 Task: Open Card Business Requirements Elicitation in Board Employee Onboarding and Orientation Programs to Workspace HRIS Management and add a team member Softage.1@softage.net, a label Green, a checklist Logistics, an attachment from Trello, a color Green and finally, add a card description 'Develop and launch new customer retention program for low-value customers' and a comment 'Given the potential risks involved with this task, let us make sure we have a solid plan in place to mitigate them.'. Add a start date 'Jan 09, 1900' with a due date 'Jan 16, 1900'
Action: Mouse moved to (750, 411)
Screenshot: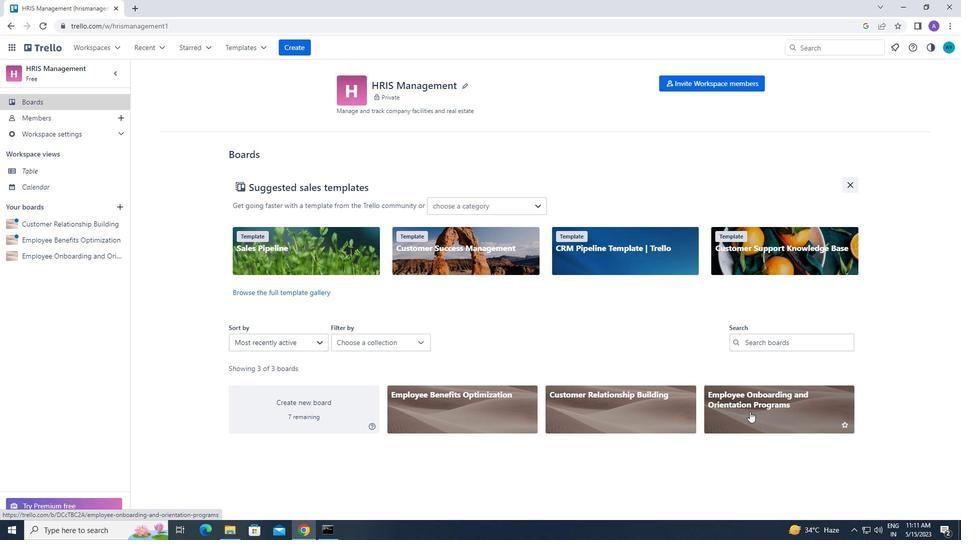
Action: Mouse pressed left at (750, 411)
Screenshot: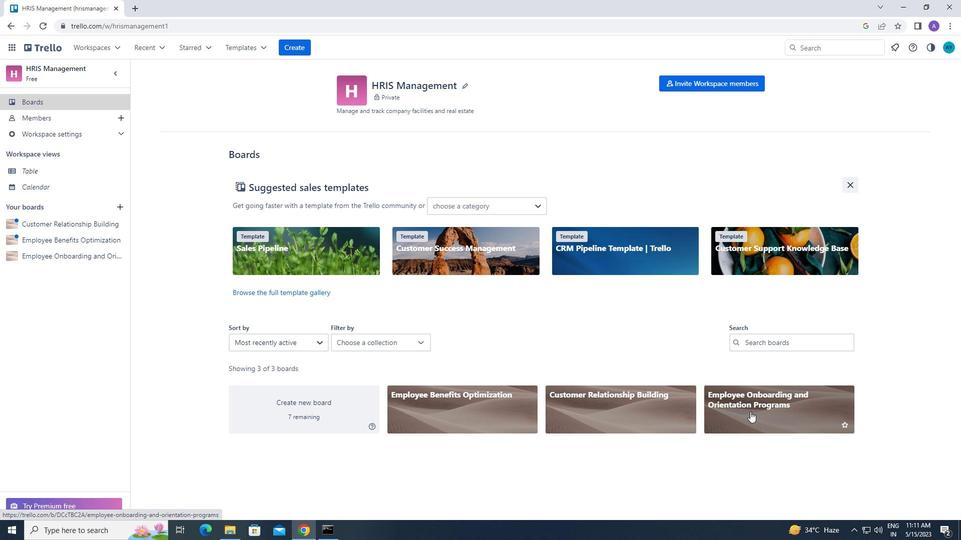 
Action: Mouse moved to (454, 126)
Screenshot: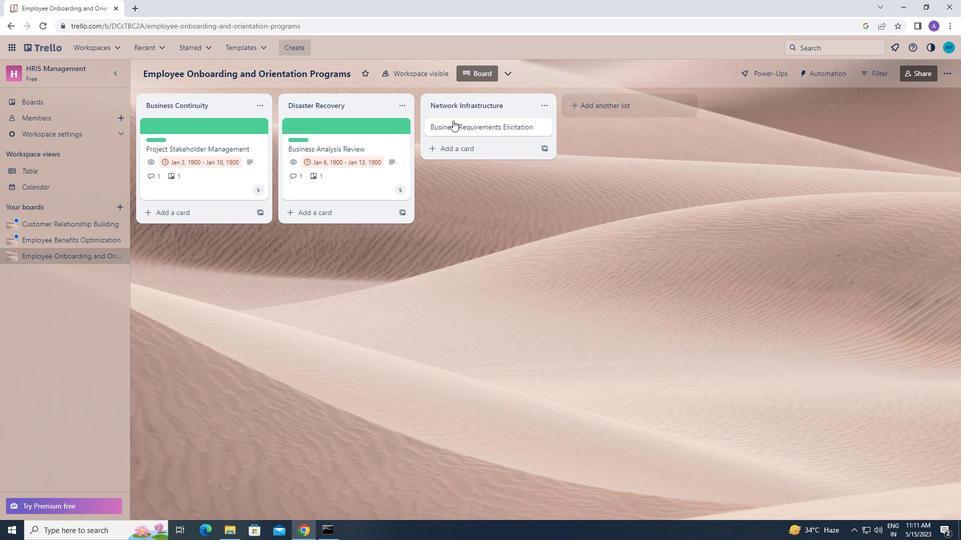 
Action: Mouse pressed left at (454, 126)
Screenshot: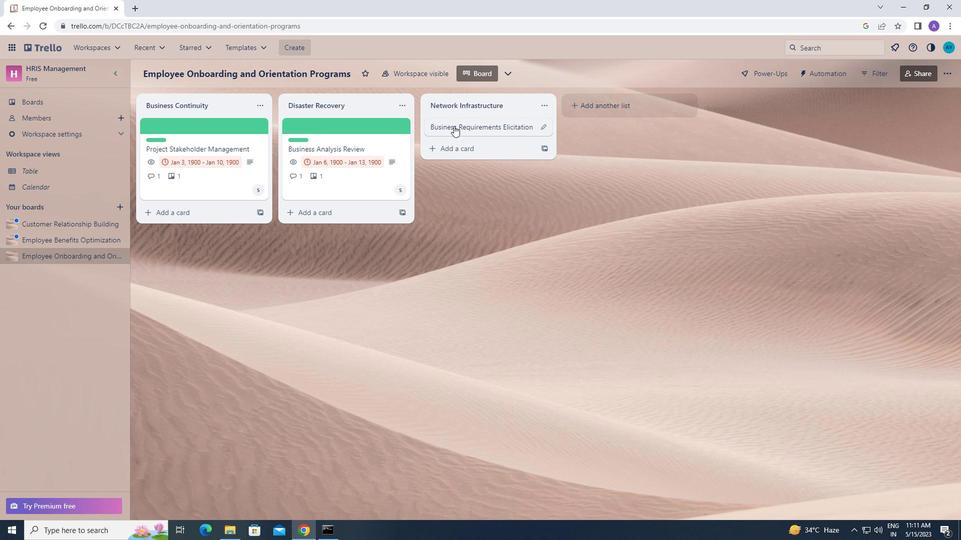 
Action: Mouse moved to (604, 162)
Screenshot: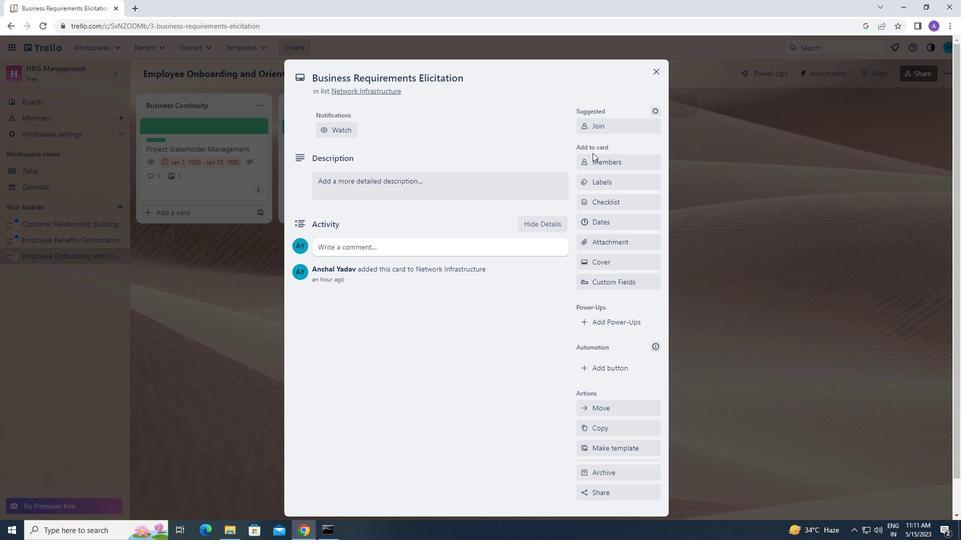 
Action: Mouse pressed left at (604, 162)
Screenshot: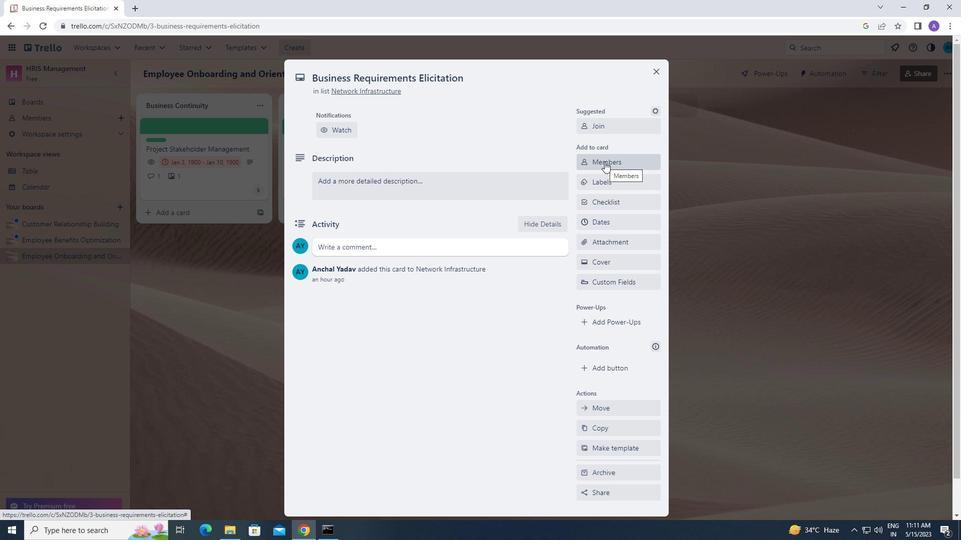 
Action: Mouse moved to (597, 202)
Screenshot: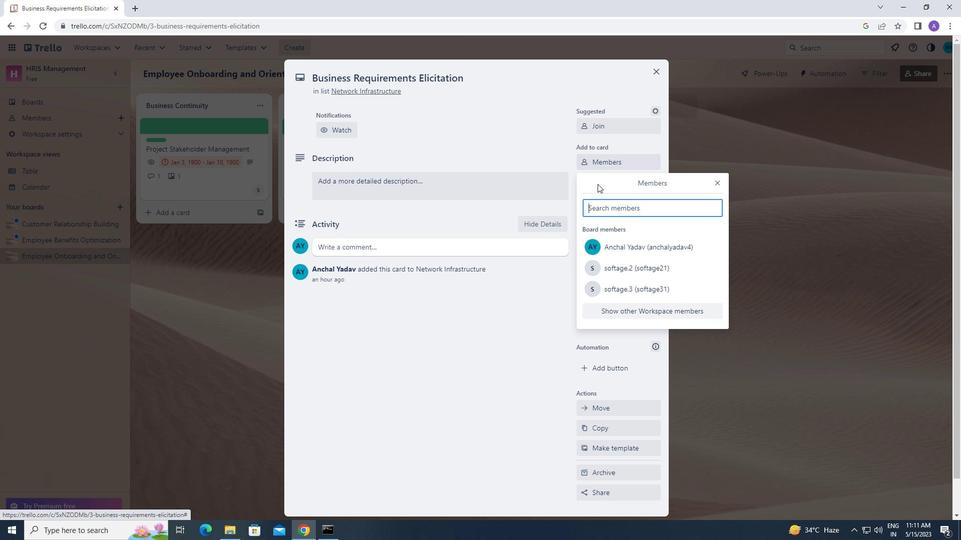 
Action: Mouse pressed left at (597, 202)
Screenshot: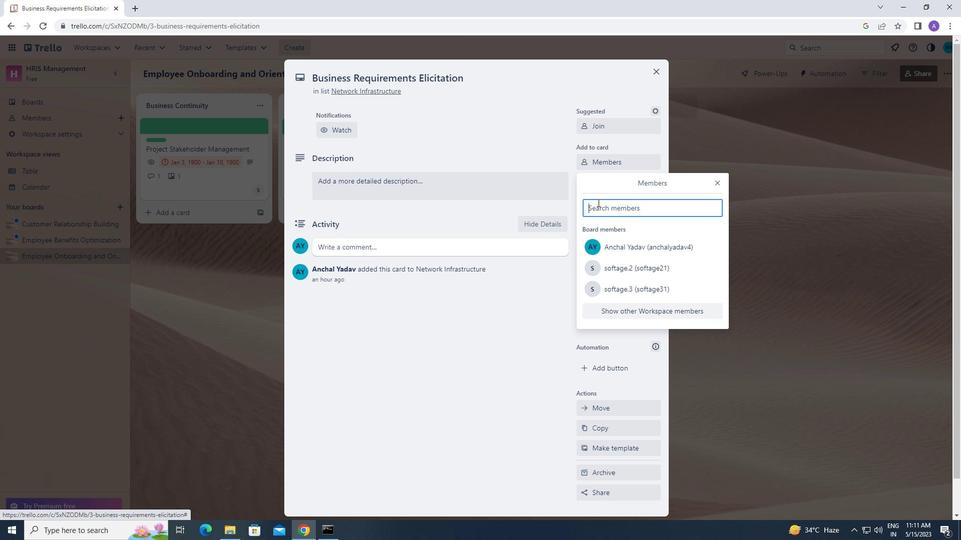 
Action: Mouse moved to (598, 203)
Screenshot: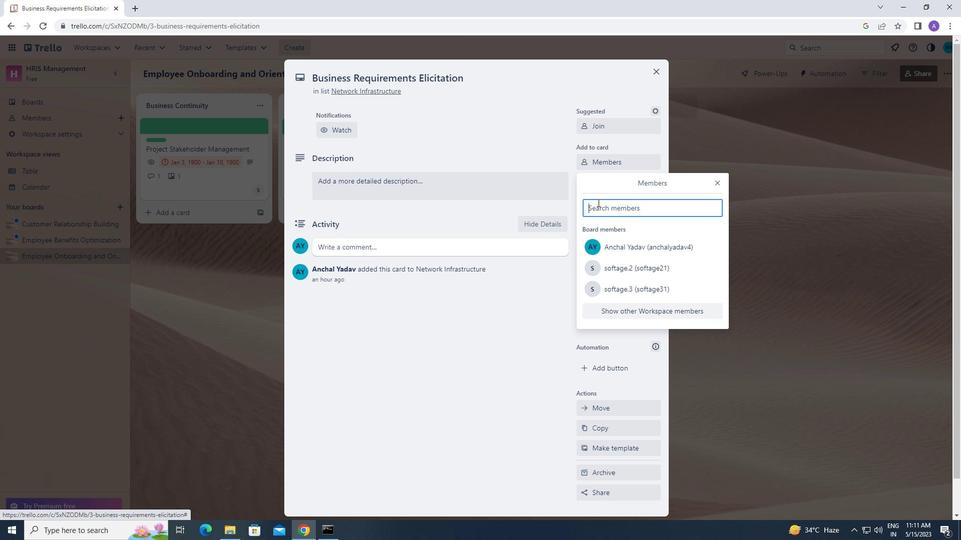 
Action: Key pressed <Key.caps_lock><Key.caps_lock>s<Key.caps_lock>of
Screenshot: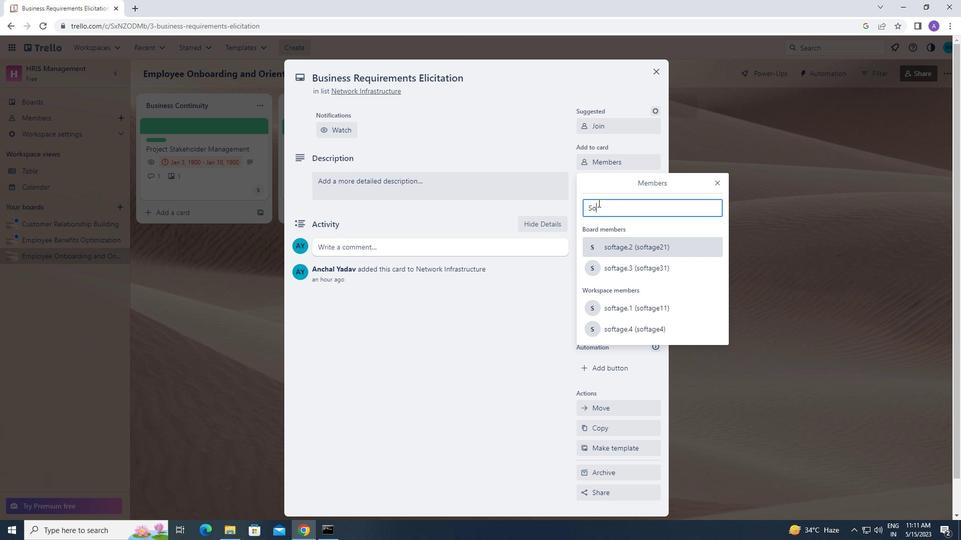 
Action: Mouse moved to (575, 168)
Screenshot: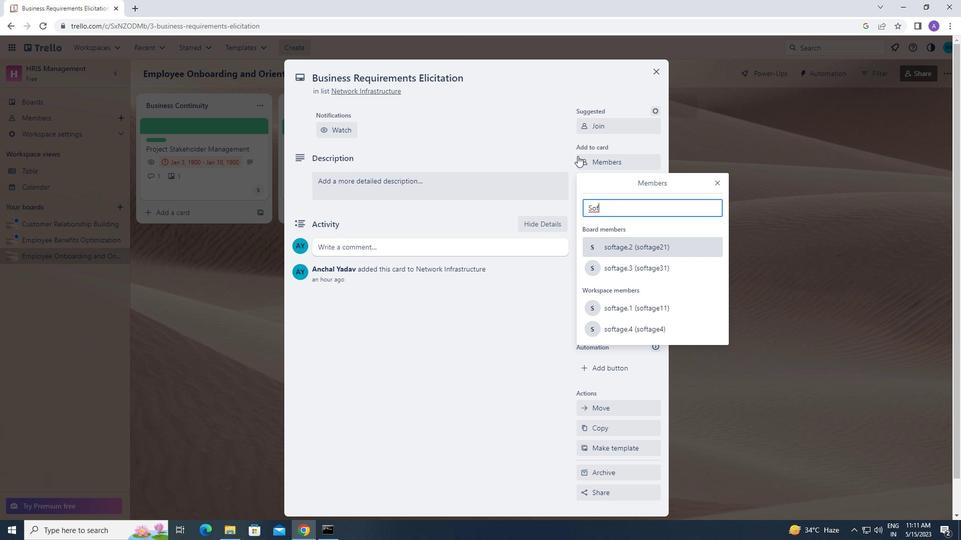 
Action: Key pressed tage.1<Key.shift_r>@softage.net
Screenshot: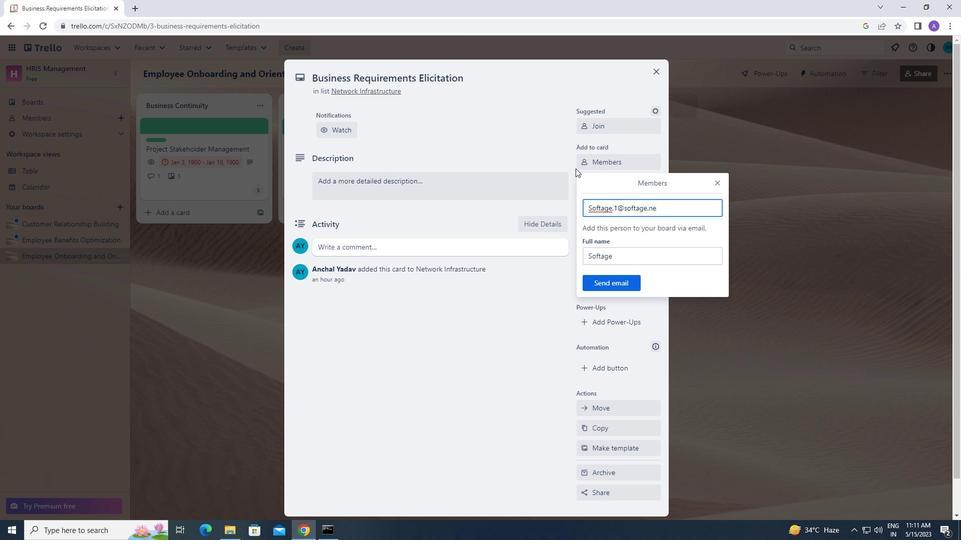 
Action: Mouse moved to (599, 273)
Screenshot: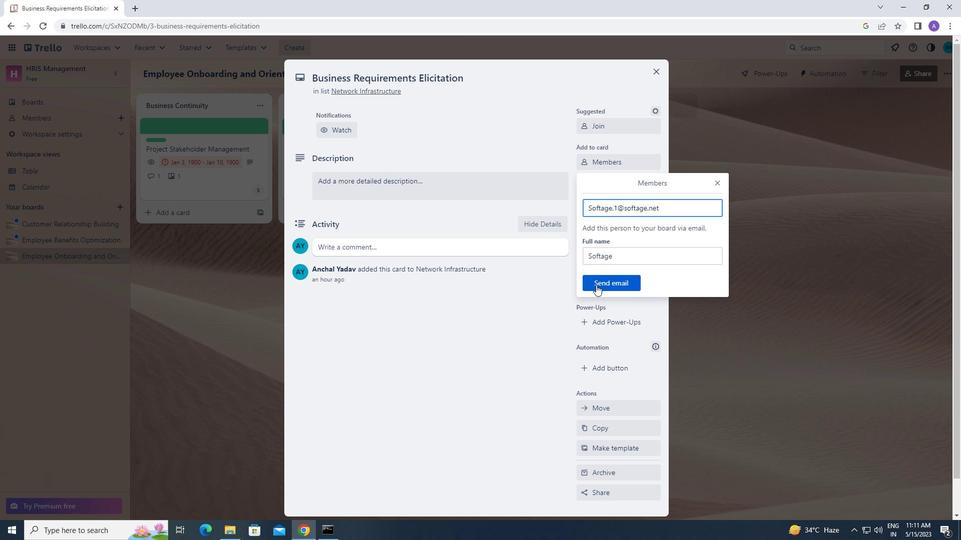 
Action: Mouse pressed left at (599, 273)
Screenshot: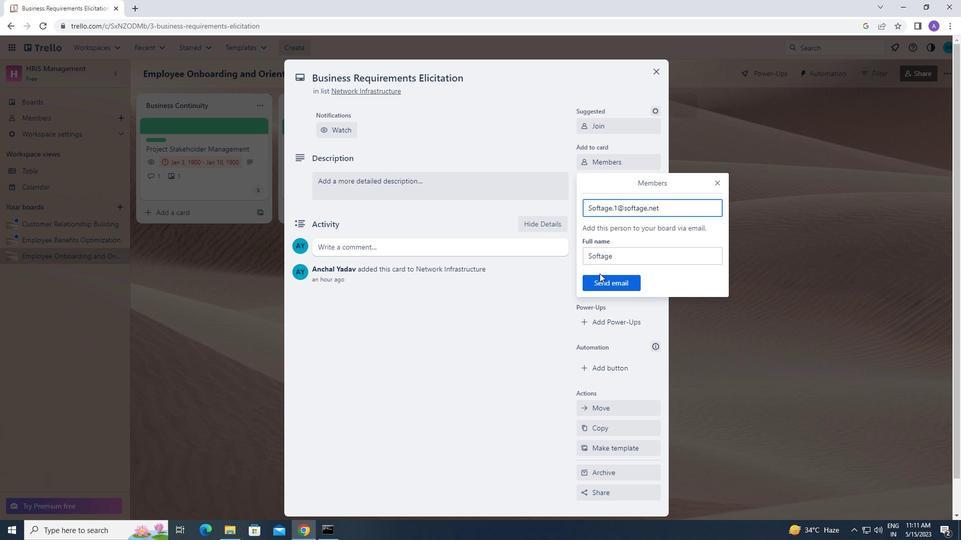 
Action: Mouse moved to (599, 276)
Screenshot: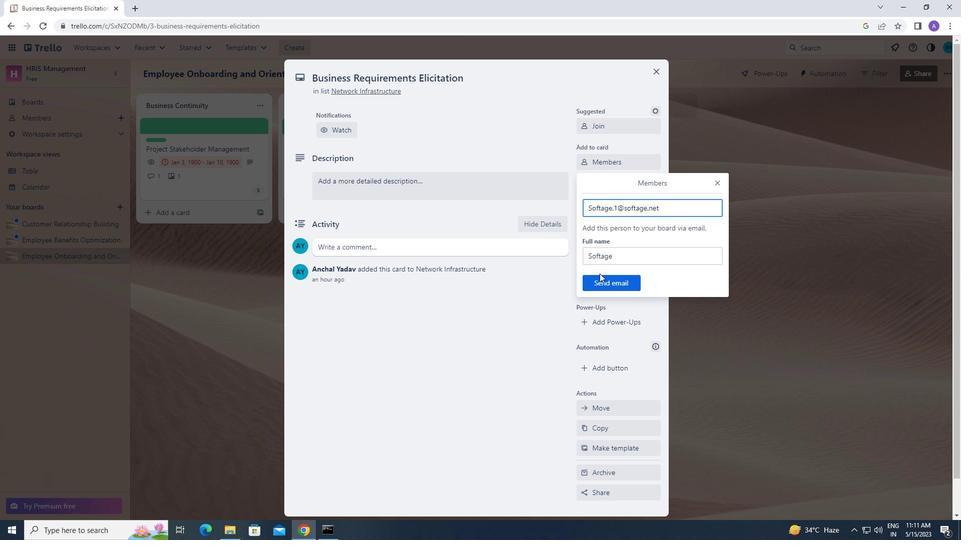 
Action: Mouse pressed left at (599, 276)
Screenshot: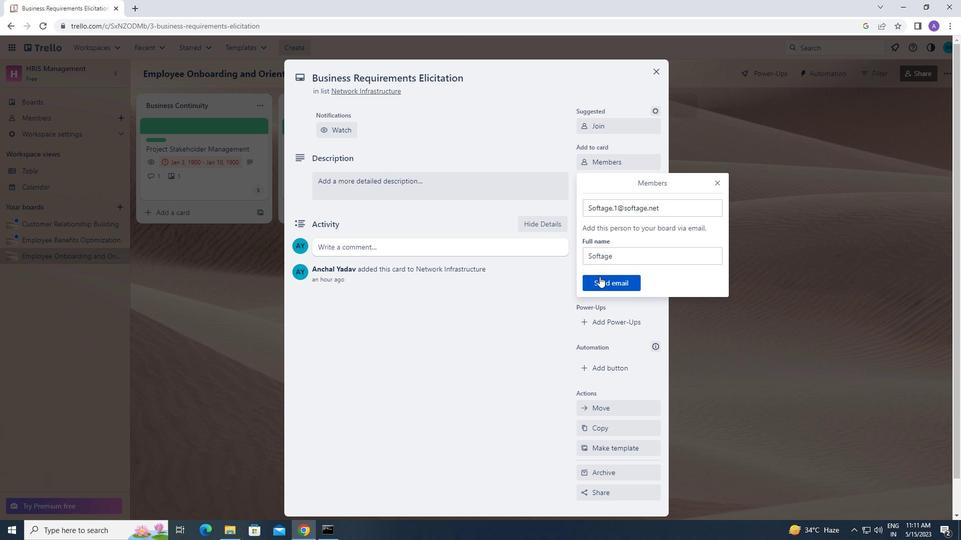 
Action: Mouse moved to (606, 180)
Screenshot: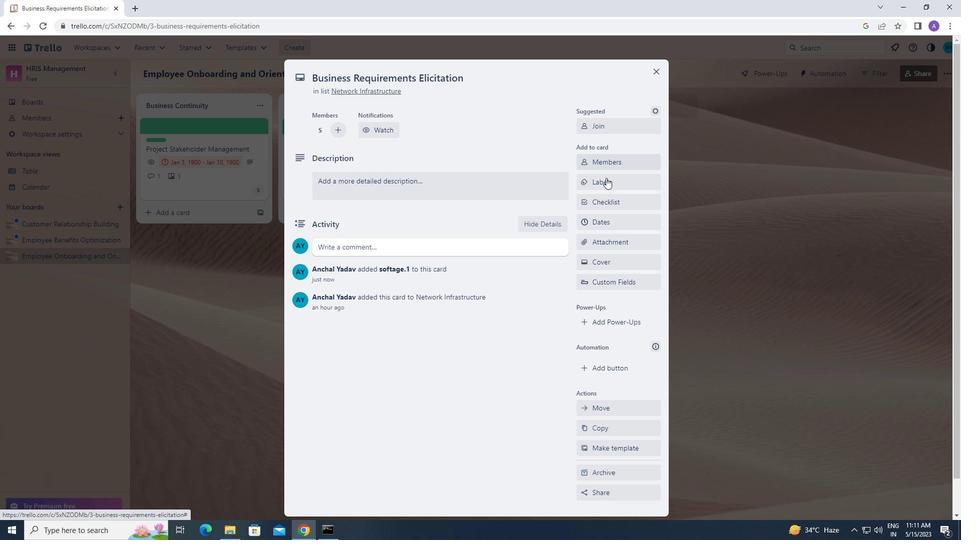 
Action: Mouse pressed left at (606, 180)
Screenshot: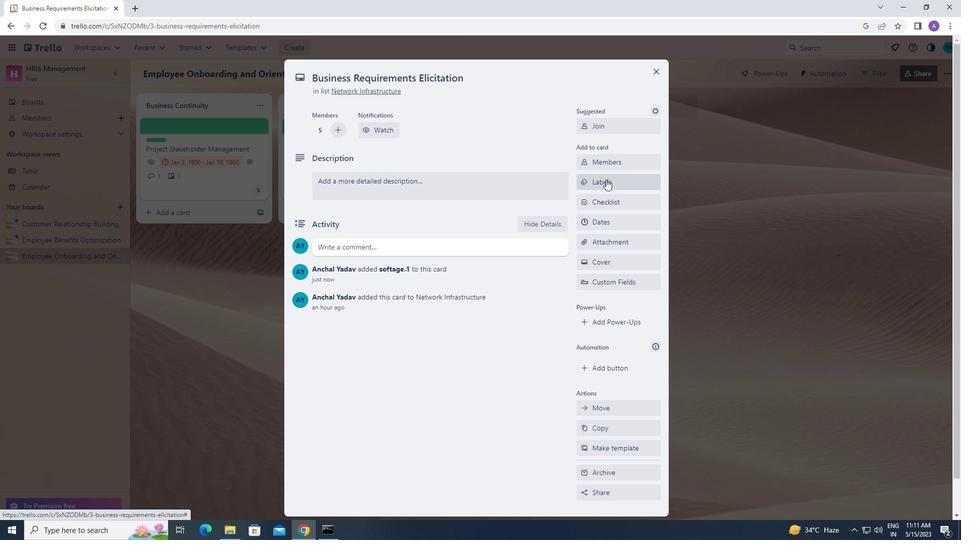 
Action: Mouse moved to (644, 375)
Screenshot: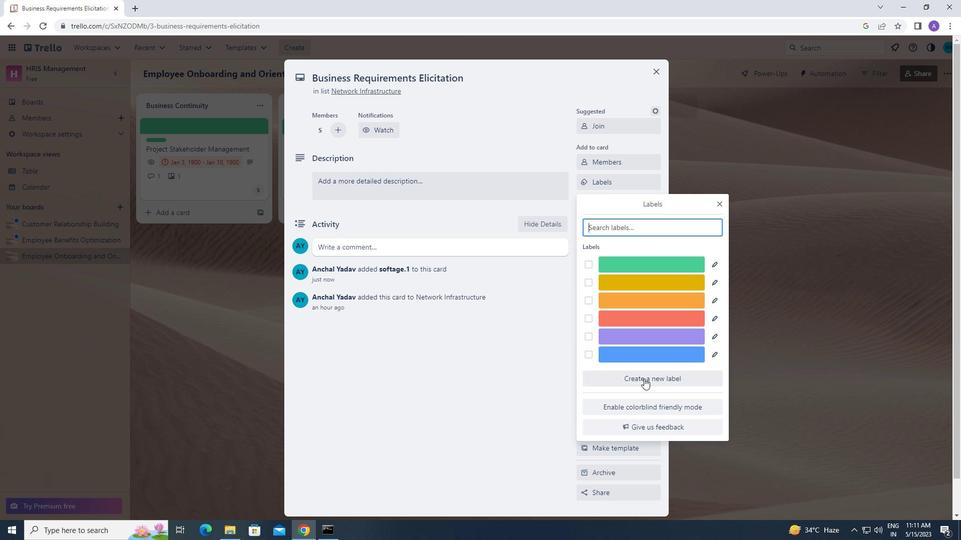
Action: Mouse pressed left at (644, 375)
Screenshot: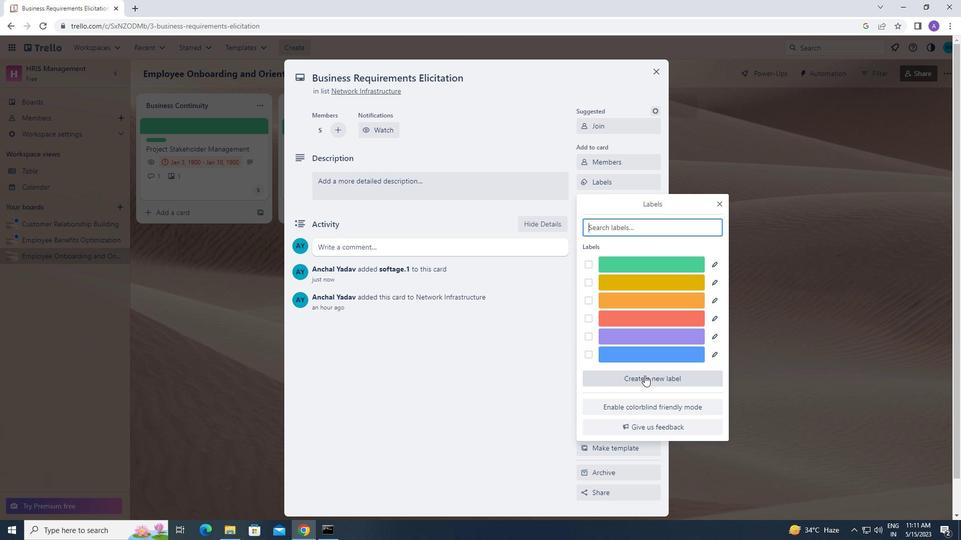 
Action: Mouse moved to (592, 349)
Screenshot: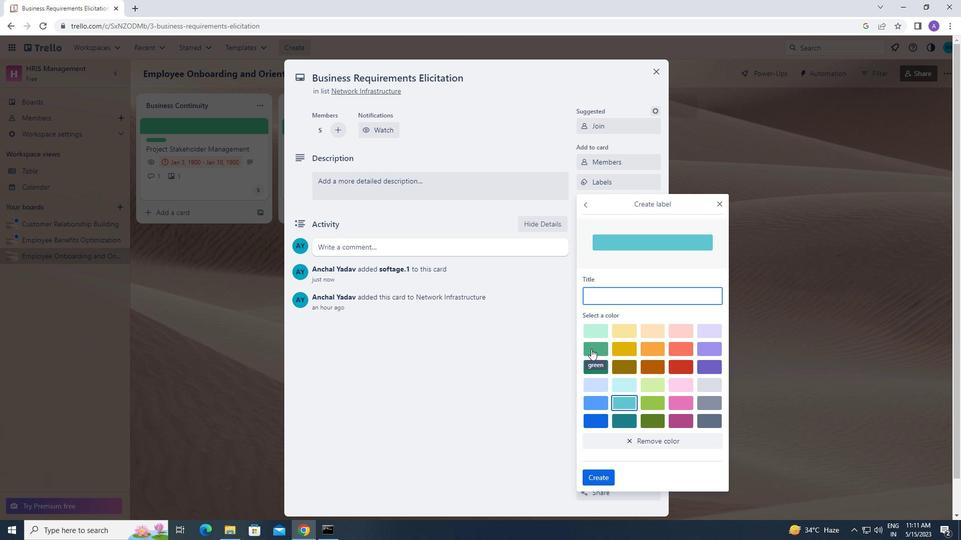 
Action: Mouse pressed left at (592, 349)
Screenshot: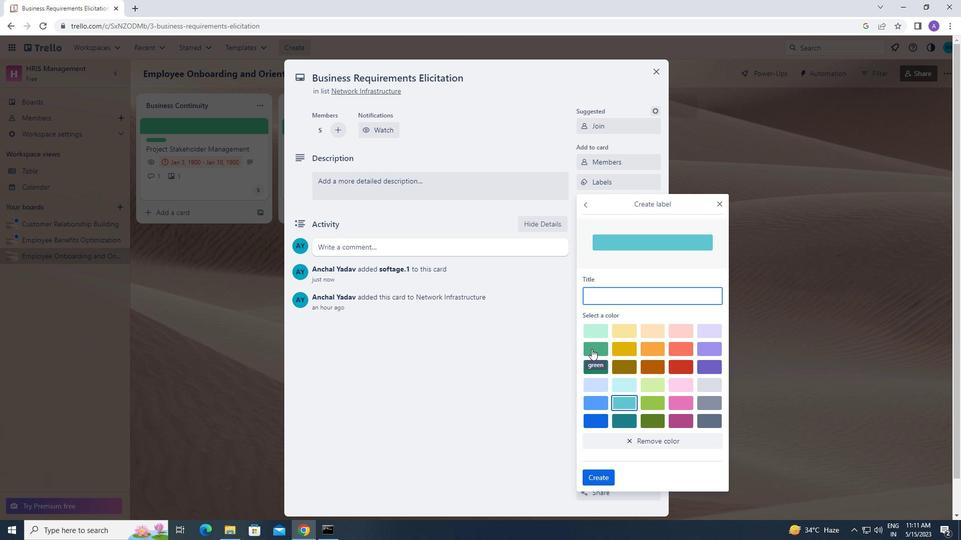 
Action: Mouse moved to (593, 474)
Screenshot: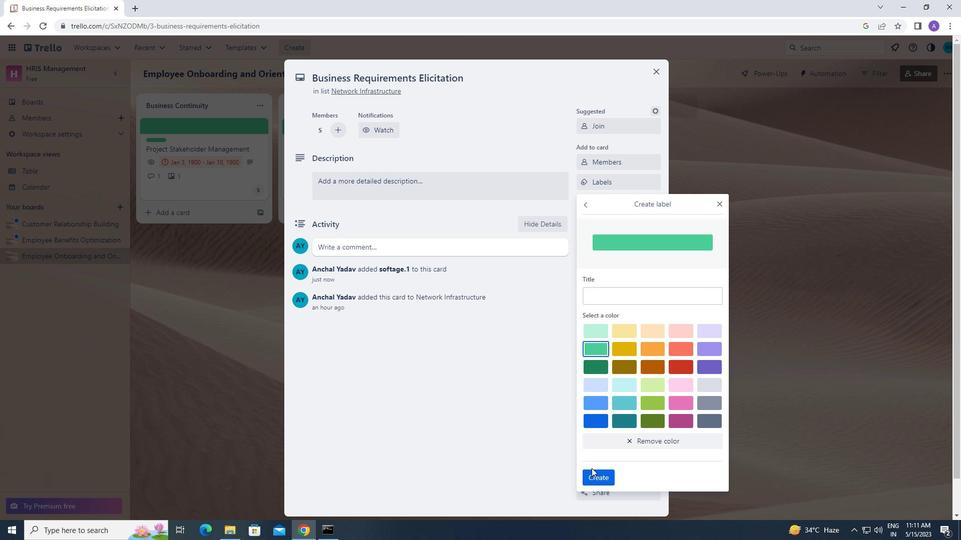 
Action: Mouse pressed left at (593, 474)
Screenshot: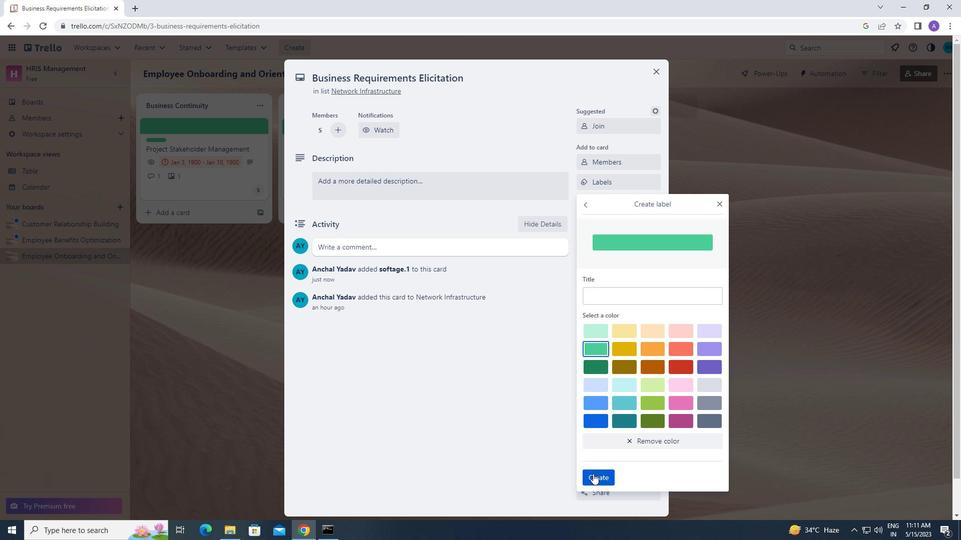 
Action: Mouse moved to (721, 203)
Screenshot: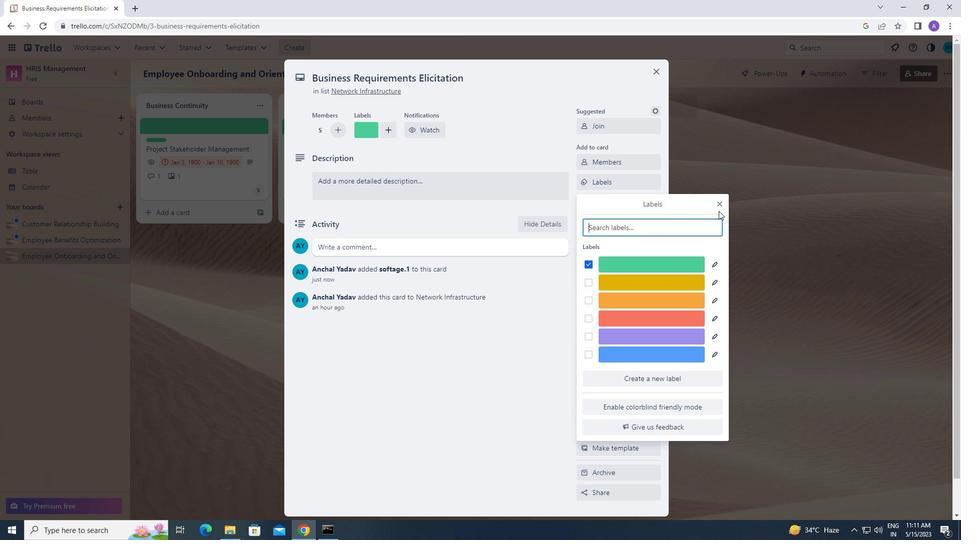 
Action: Mouse pressed left at (721, 203)
Screenshot: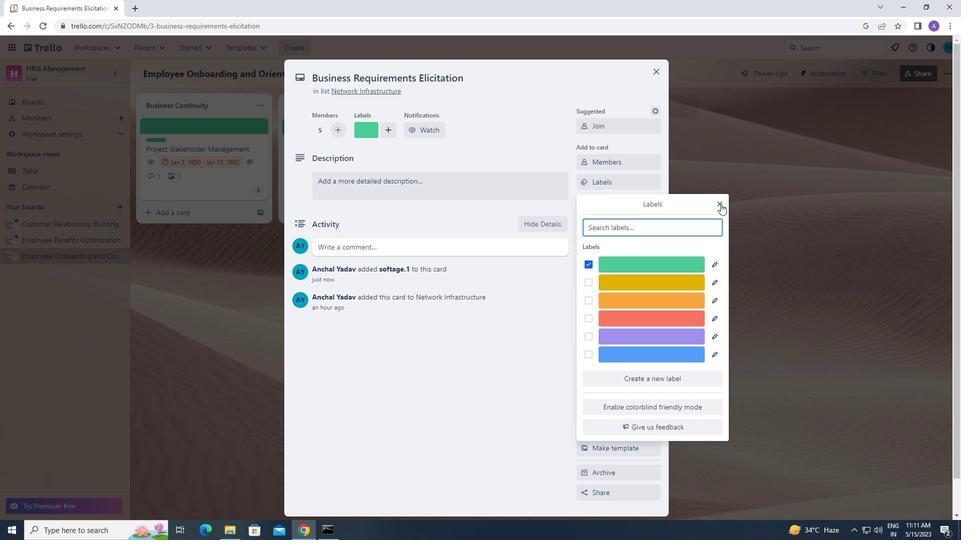 
Action: Mouse moved to (609, 197)
Screenshot: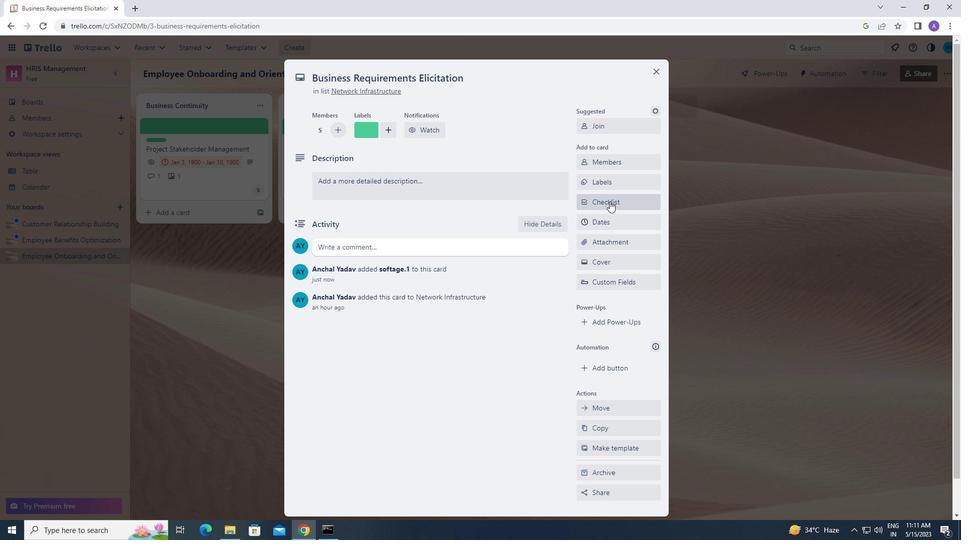 
Action: Mouse pressed left at (609, 197)
Screenshot: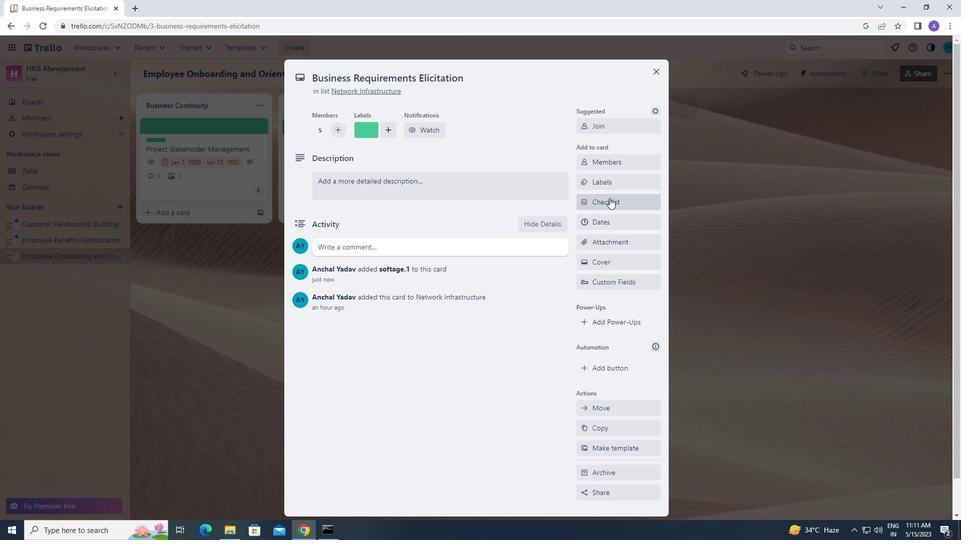 
Action: Mouse moved to (618, 243)
Screenshot: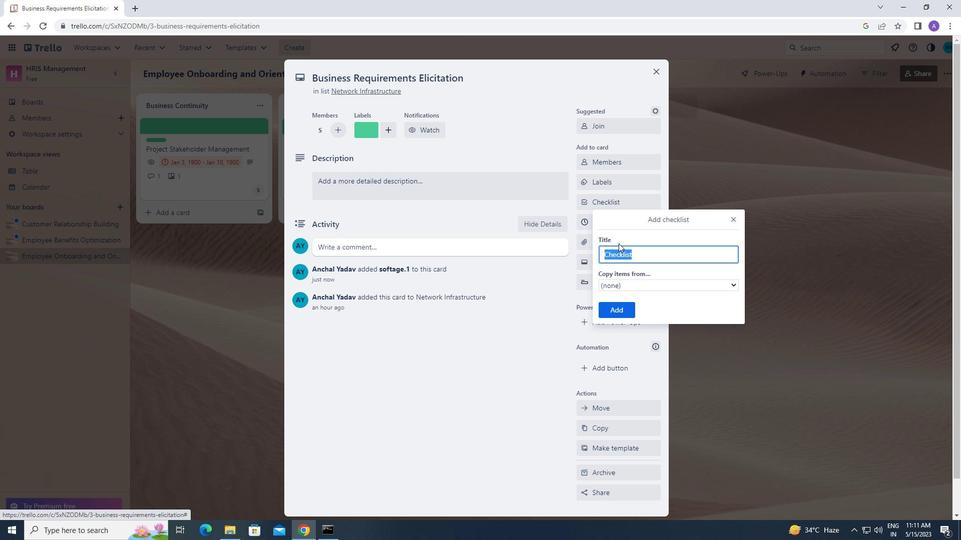 
Action: Key pressed <Key.caps_lock>l<Key.caps_lock>ogistics
Screenshot: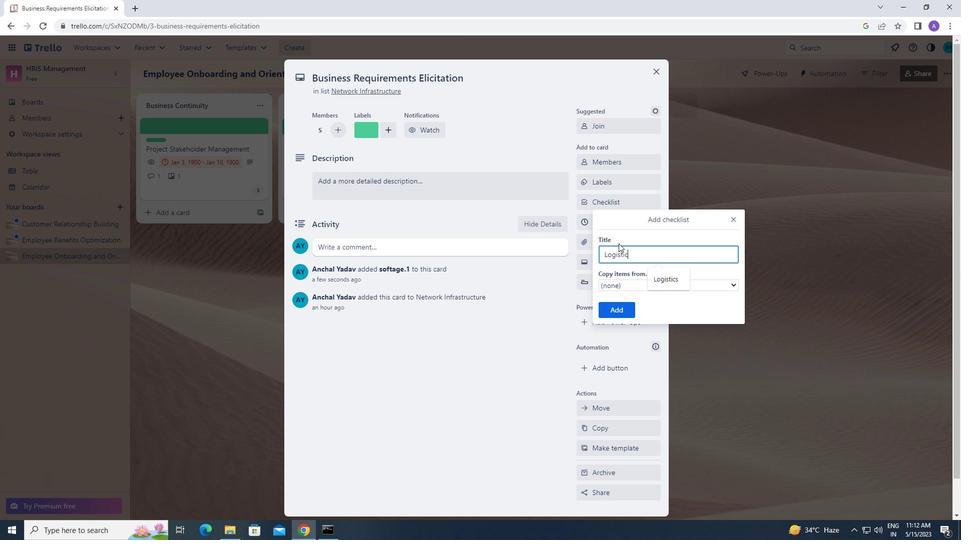 
Action: Mouse moved to (614, 303)
Screenshot: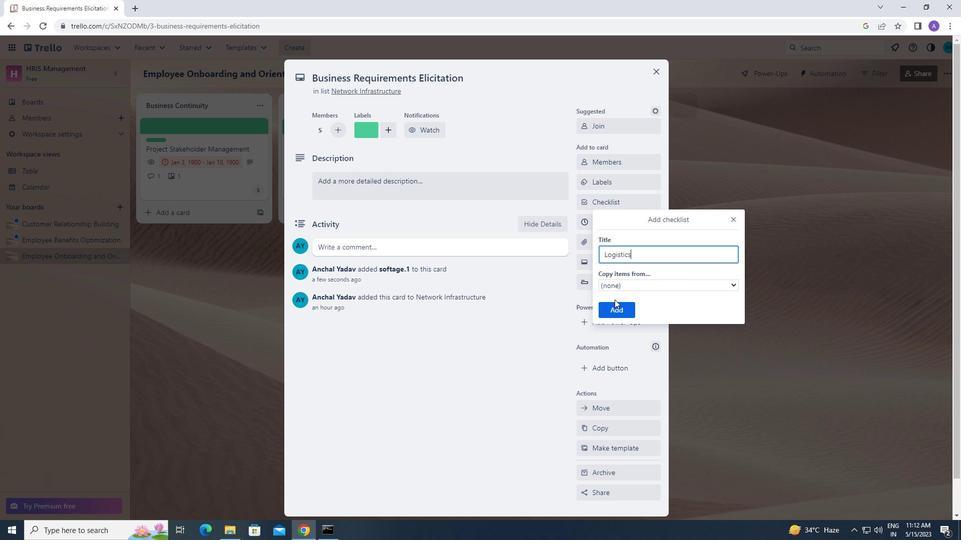 
Action: Mouse pressed left at (614, 303)
Screenshot: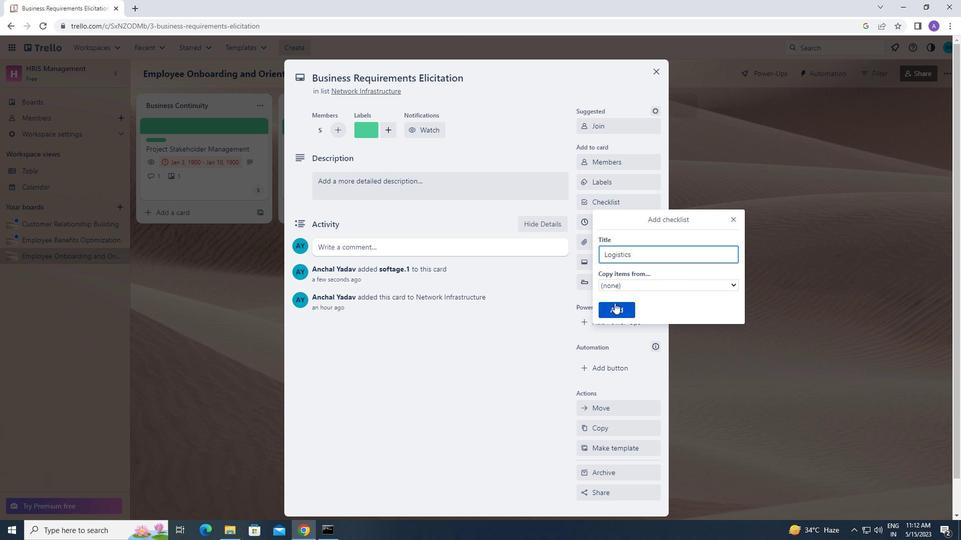 
Action: Mouse moved to (620, 238)
Screenshot: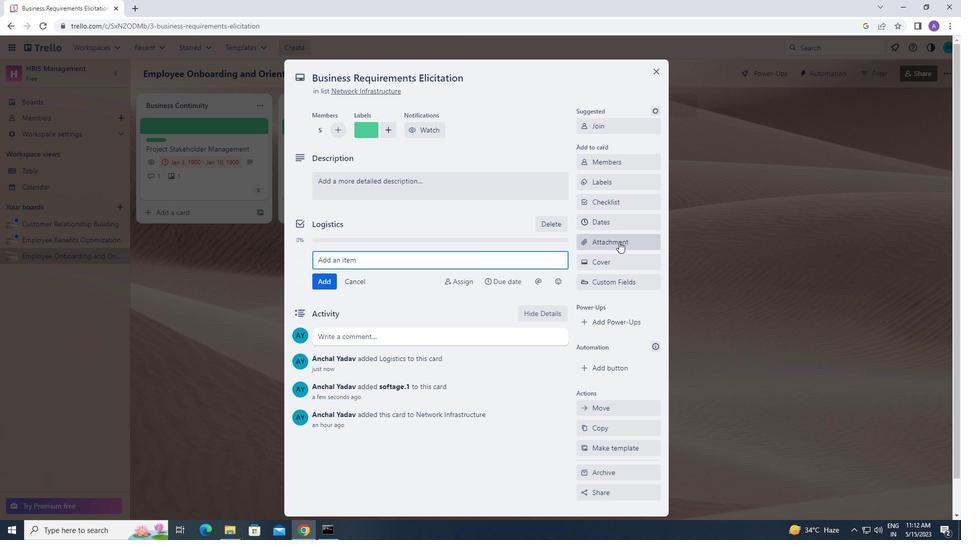 
Action: Mouse pressed left at (620, 238)
Screenshot: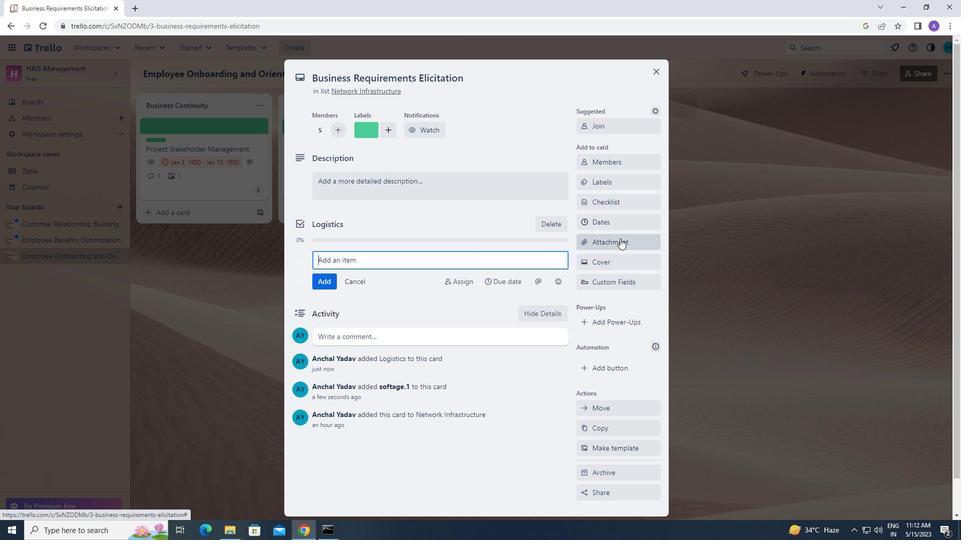 
Action: Mouse moved to (603, 298)
Screenshot: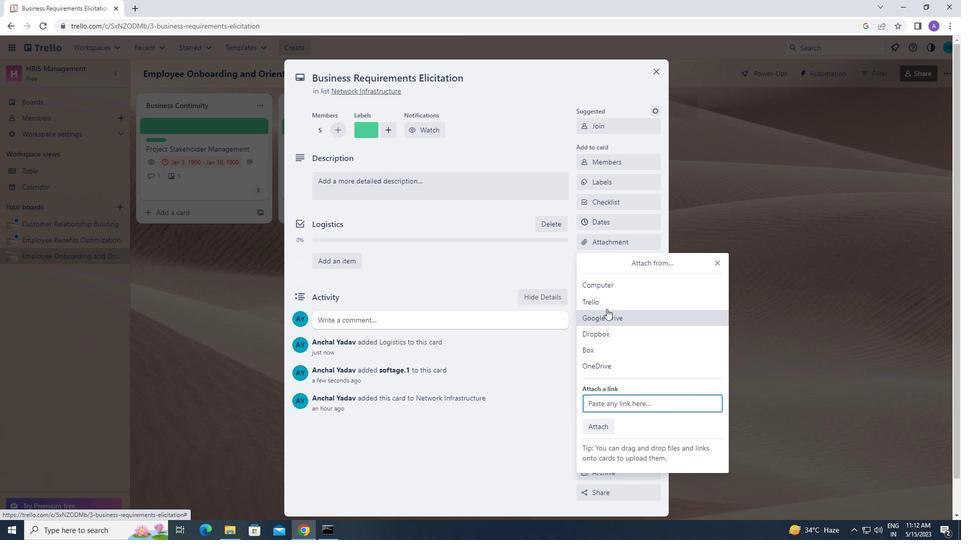 
Action: Mouse pressed left at (603, 298)
Screenshot: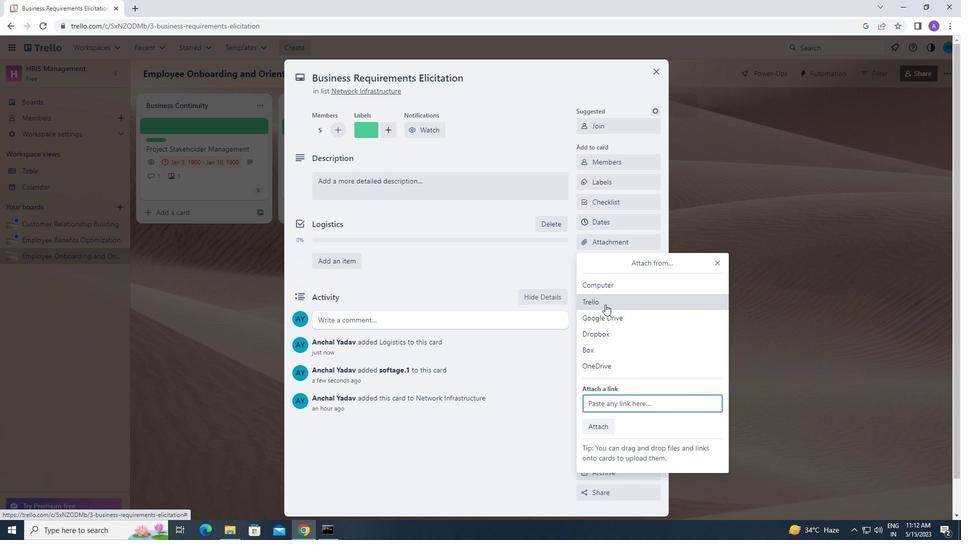 
Action: Mouse moved to (610, 339)
Screenshot: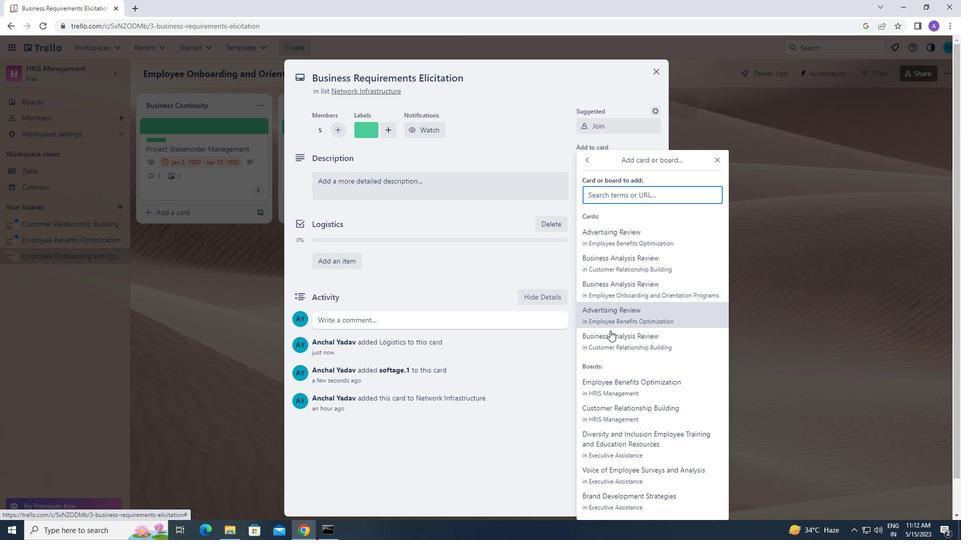 
Action: Mouse pressed left at (610, 339)
Screenshot: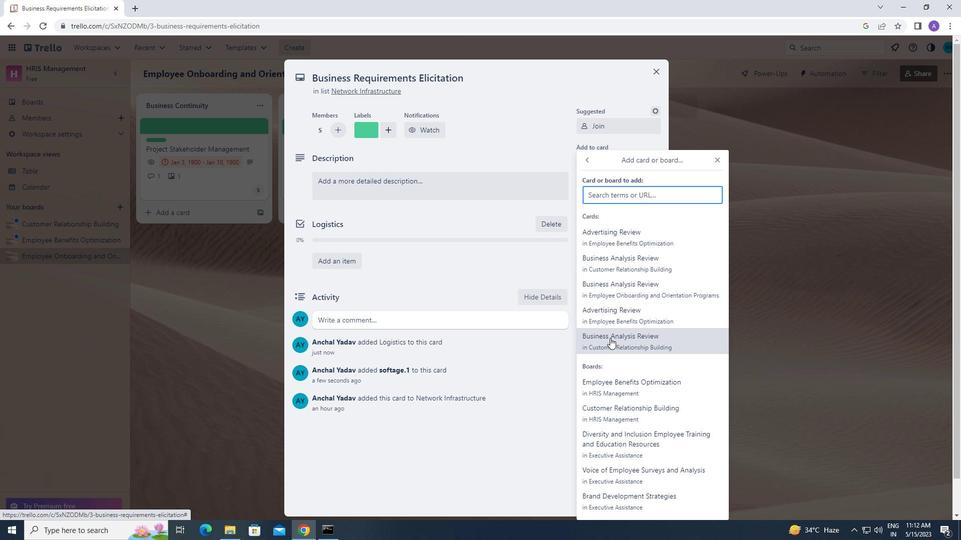 
Action: Mouse moved to (600, 260)
Screenshot: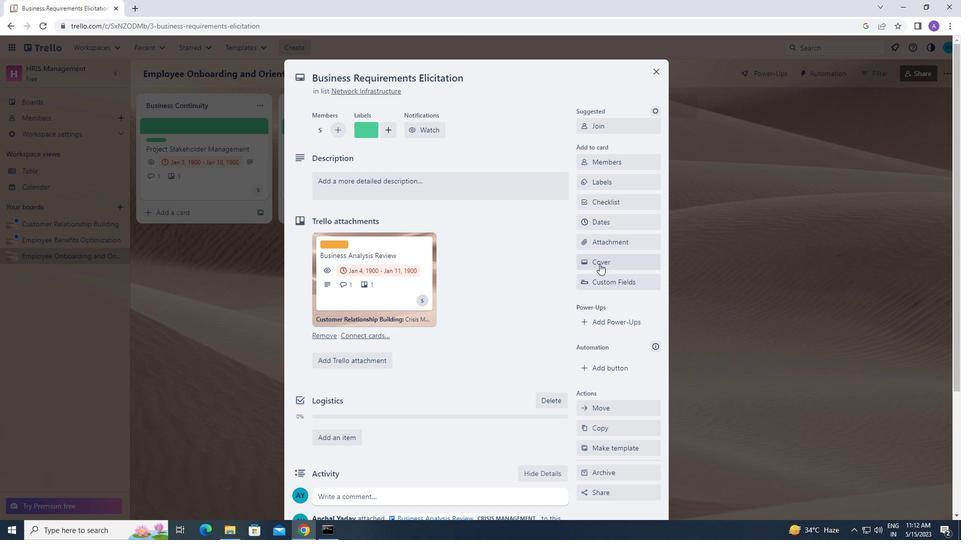 
Action: Mouse pressed left at (600, 260)
Screenshot: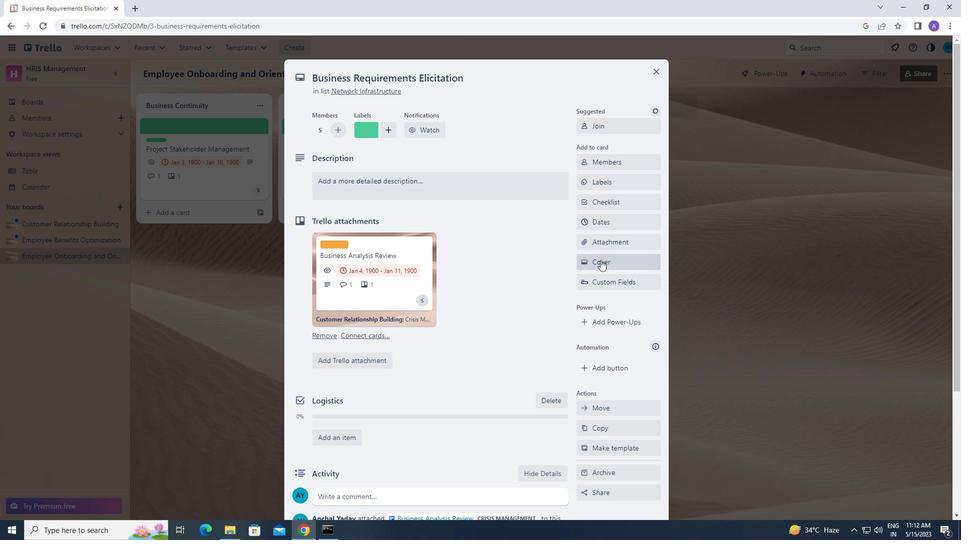 
Action: Mouse moved to (598, 319)
Screenshot: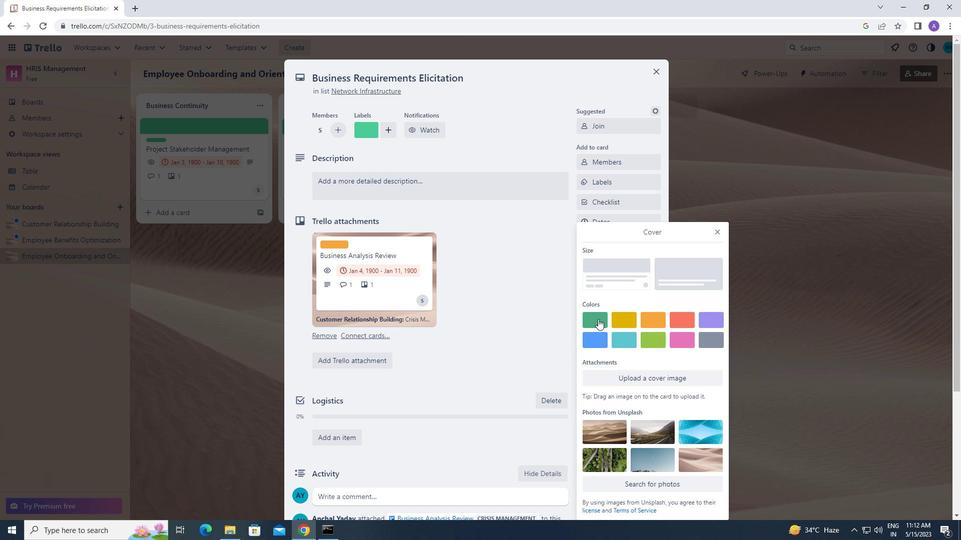 
Action: Mouse pressed left at (598, 319)
Screenshot: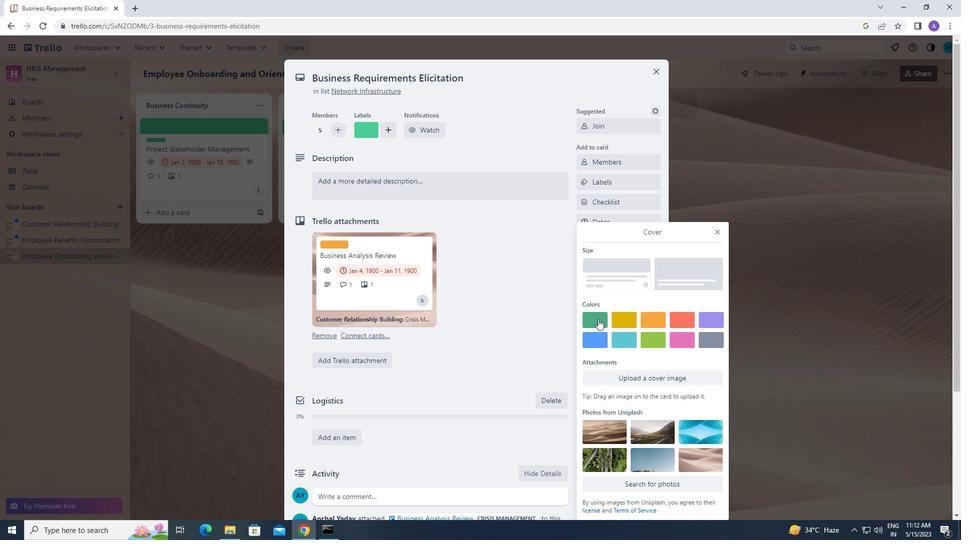 
Action: Mouse moved to (714, 212)
Screenshot: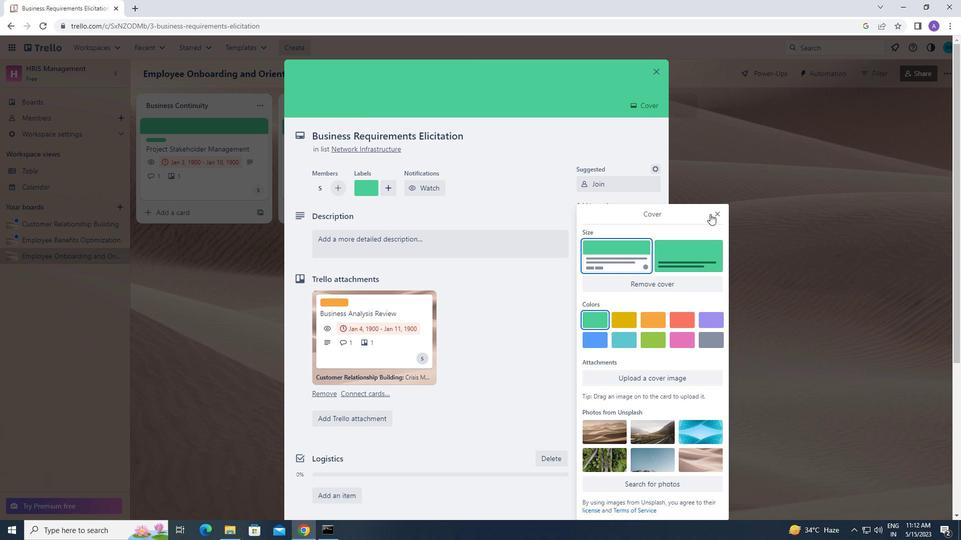 
Action: Mouse pressed left at (714, 212)
Screenshot: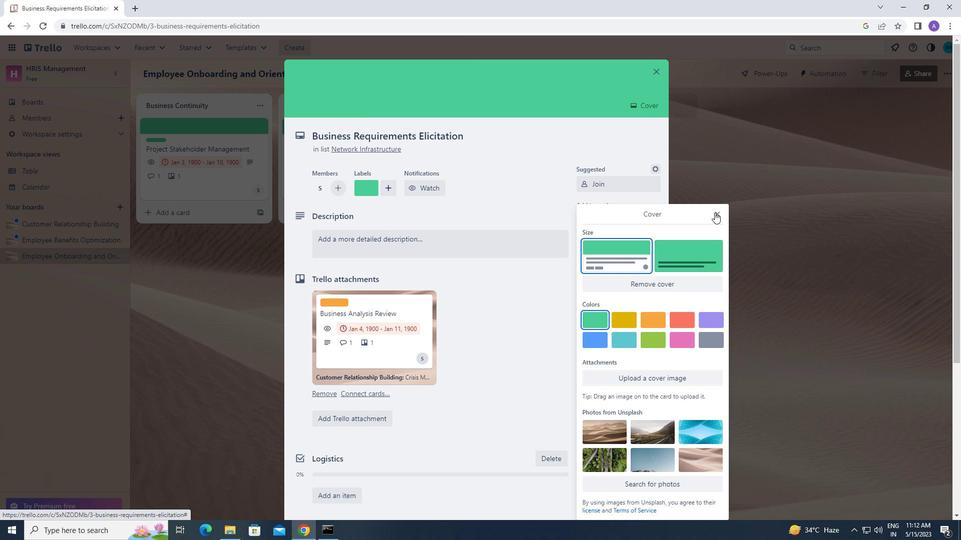 
Action: Mouse moved to (393, 241)
Screenshot: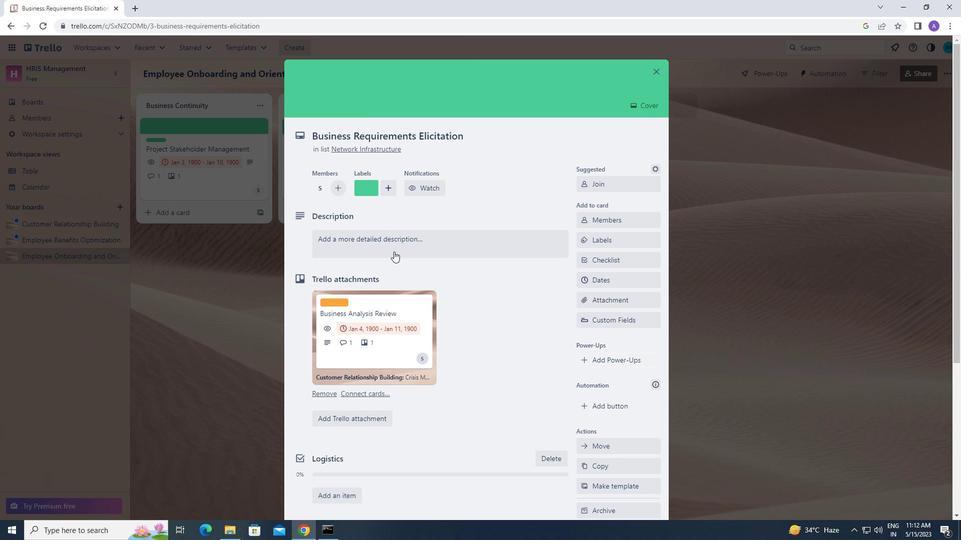 
Action: Mouse pressed left at (393, 241)
Screenshot: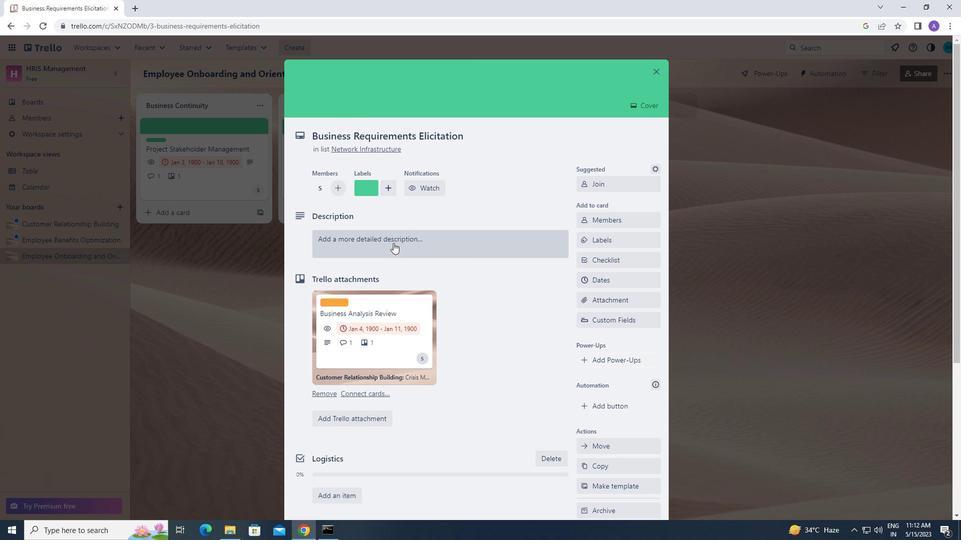 
Action: Mouse moved to (373, 287)
Screenshot: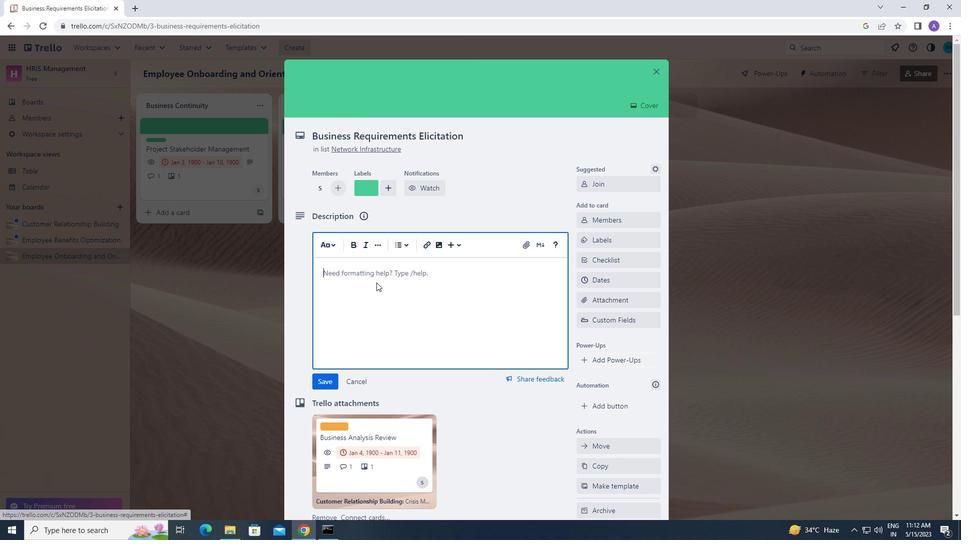 
Action: Mouse pressed left at (373, 287)
Screenshot: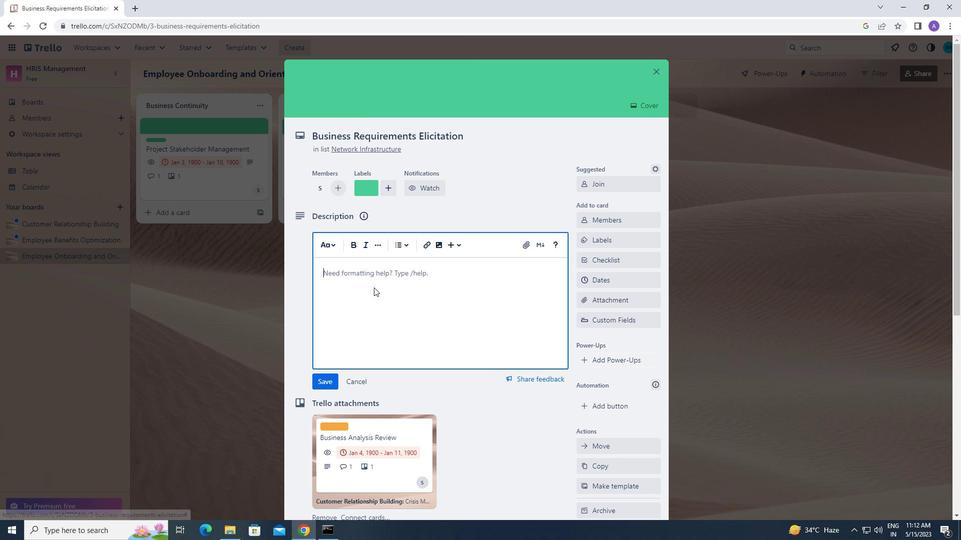 
Action: Key pressed <Key.caps_lock><Key.caps_lock><Key.caps_lock>d<Key.caps_lock>evelop<Key.space><Key.caps_lock><Key.caps_lock>and<Key.space>launch<Key.space>new<Key.space>customer<Key.space>retention<Key.space>program<Key.space>for<Key.space>low-value<Key.space>customers'<Key.backspace>
Screenshot: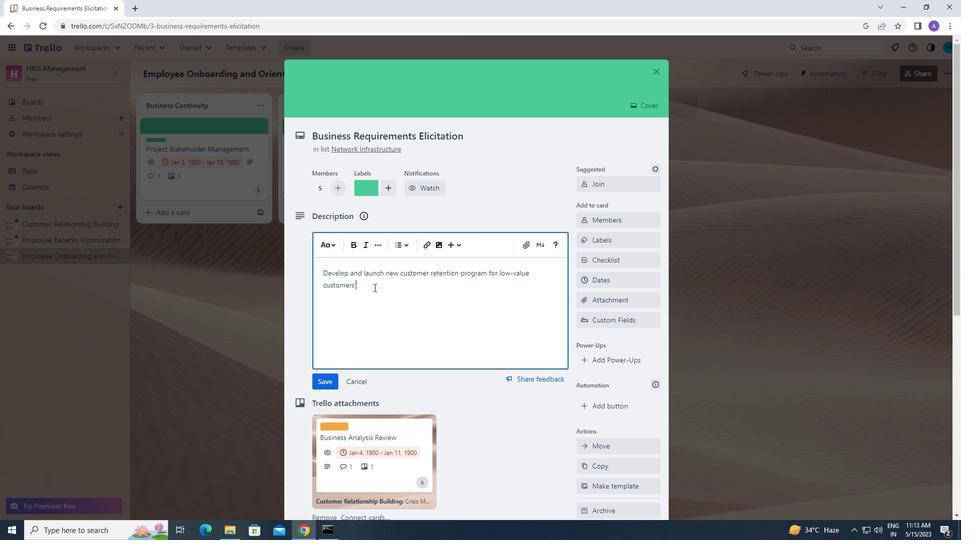 
Action: Mouse scrolled (373, 287) with delta (0, 0)
Screenshot: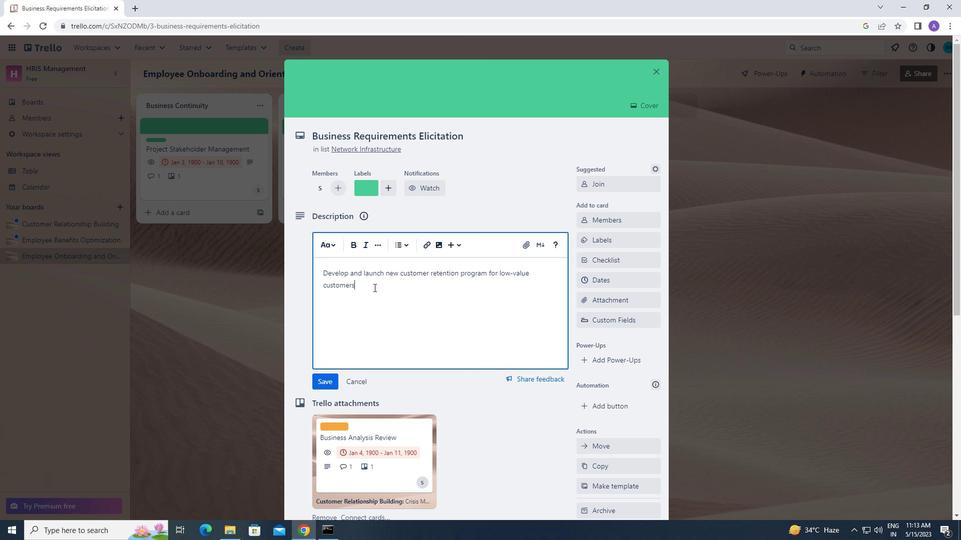 
Action: Mouse scrolled (373, 287) with delta (0, 0)
Screenshot: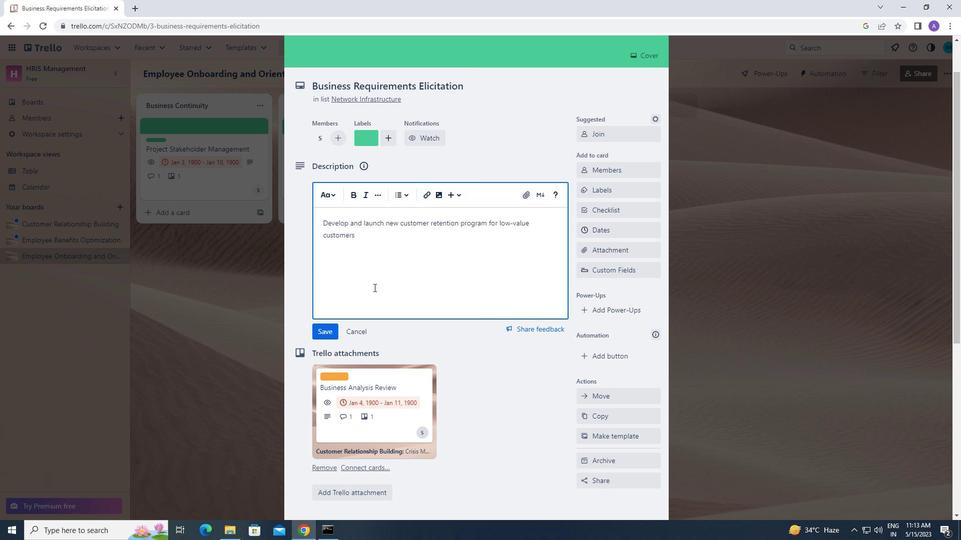 
Action: Mouse scrolled (373, 287) with delta (0, 0)
Screenshot: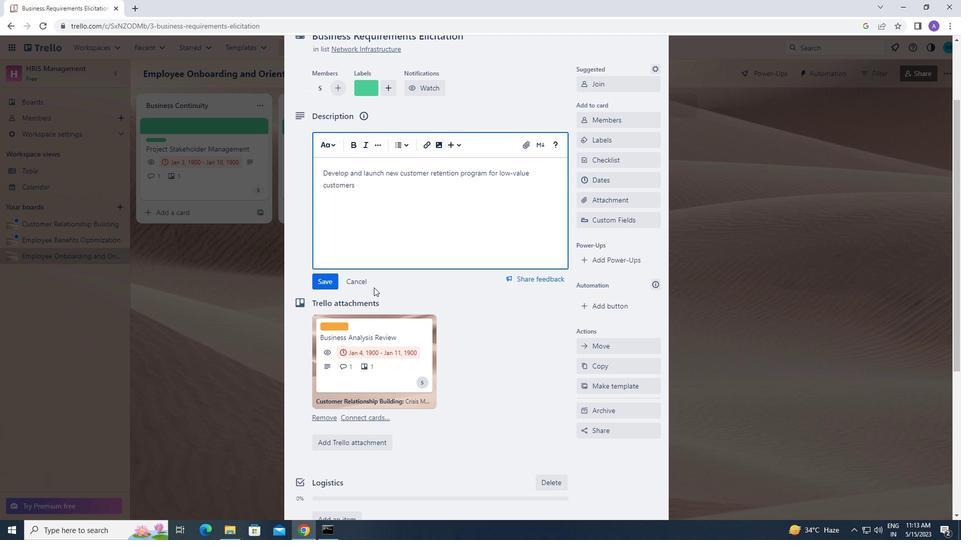 
Action: Mouse moved to (366, 312)
Screenshot: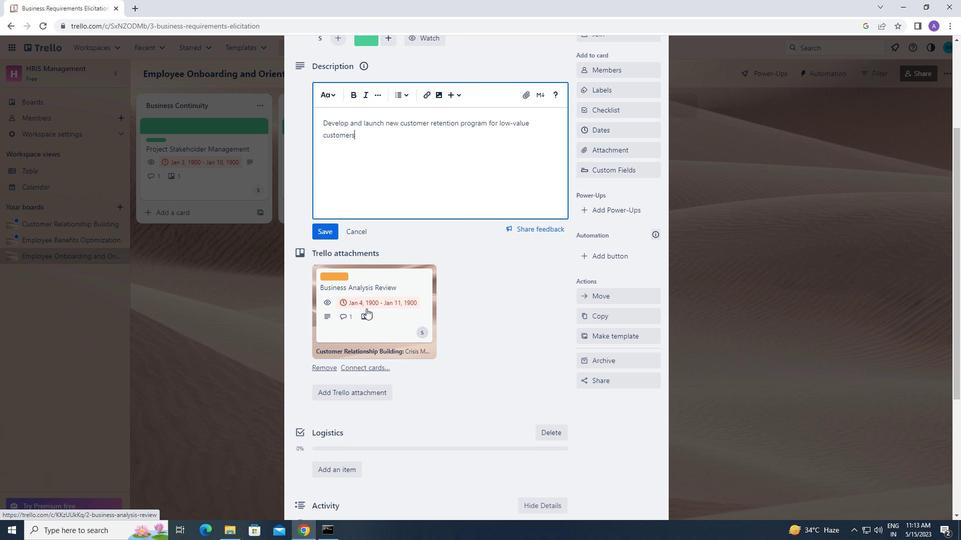 
Action: Mouse scrolled (366, 311) with delta (0, 0)
Screenshot: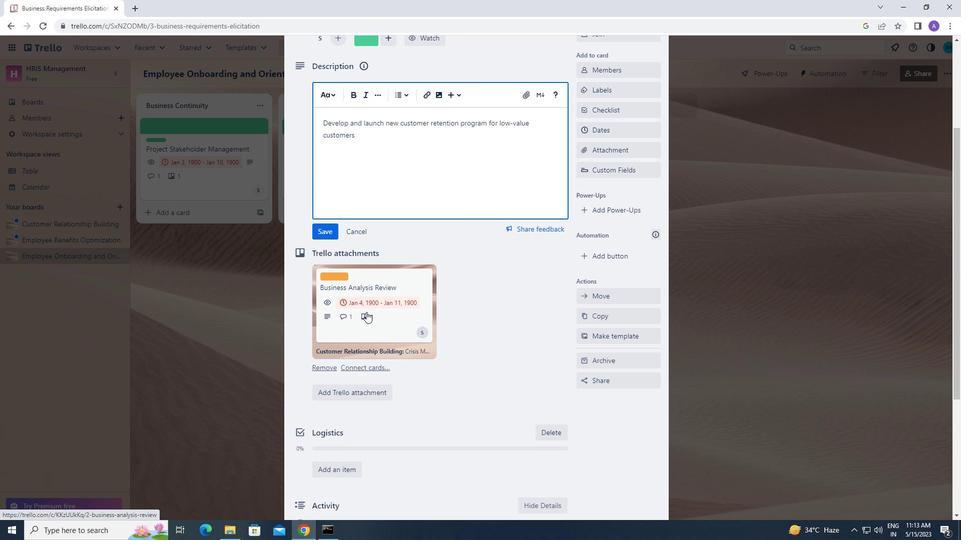 
Action: Mouse moved to (330, 186)
Screenshot: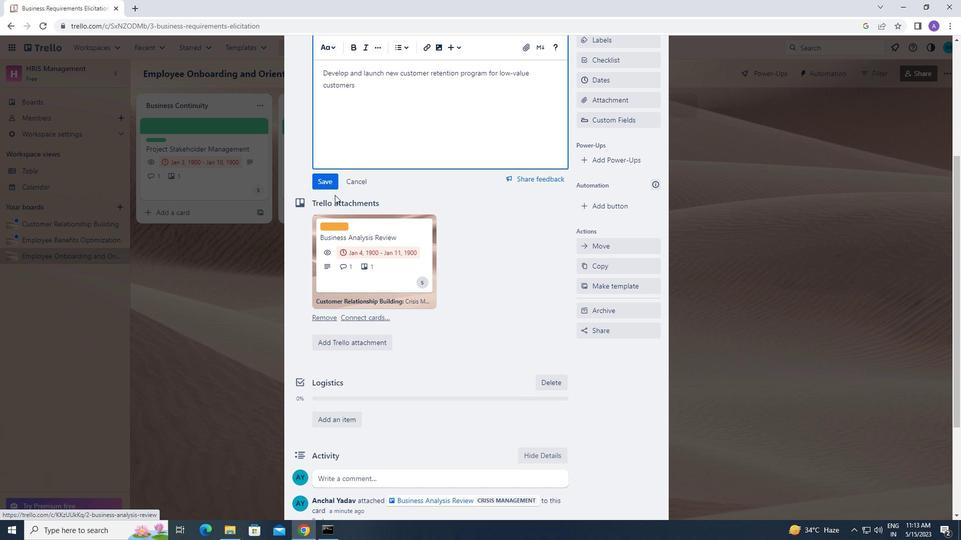 
Action: Mouse pressed left at (330, 186)
Screenshot: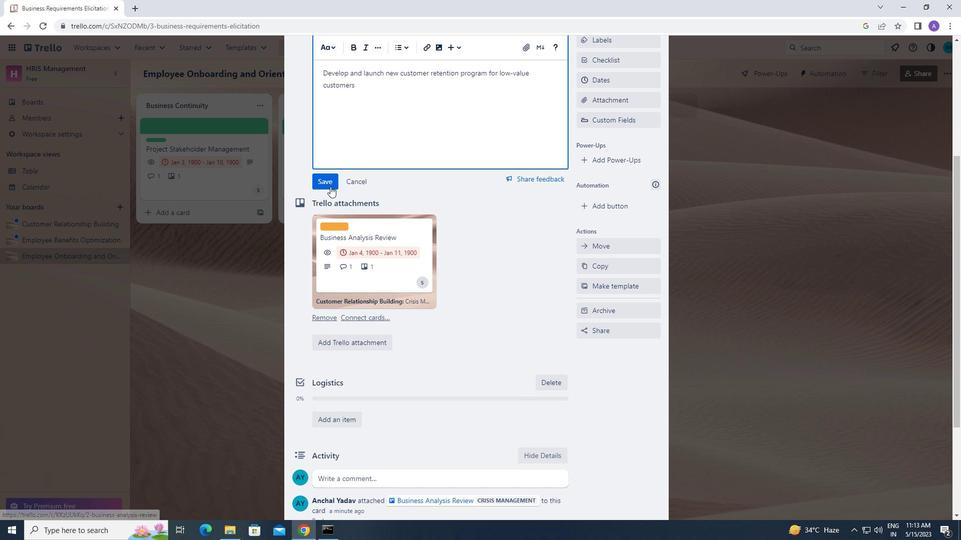 
Action: Mouse moved to (403, 337)
Screenshot: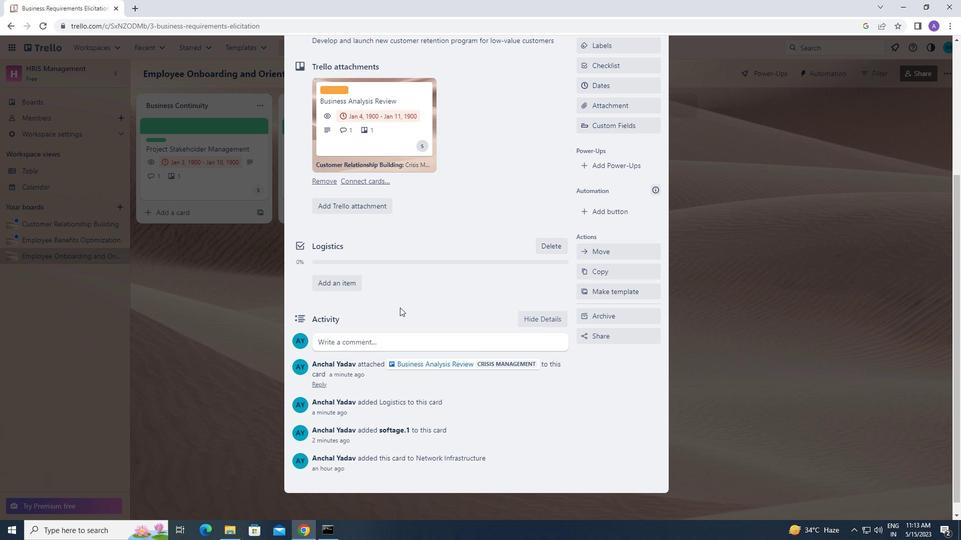 
Action: Mouse scrolled (403, 336) with delta (0, 0)
Screenshot: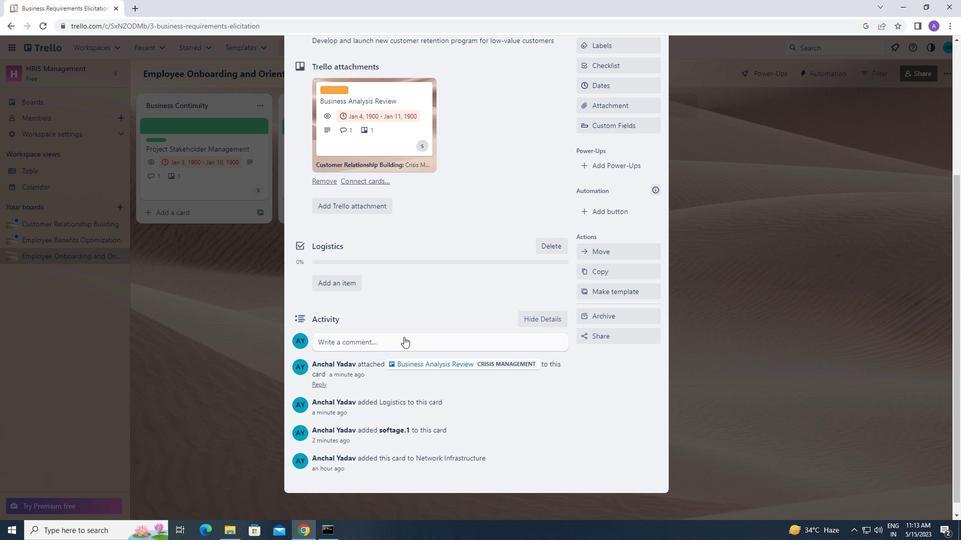 
Action: Mouse scrolled (403, 336) with delta (0, 0)
Screenshot: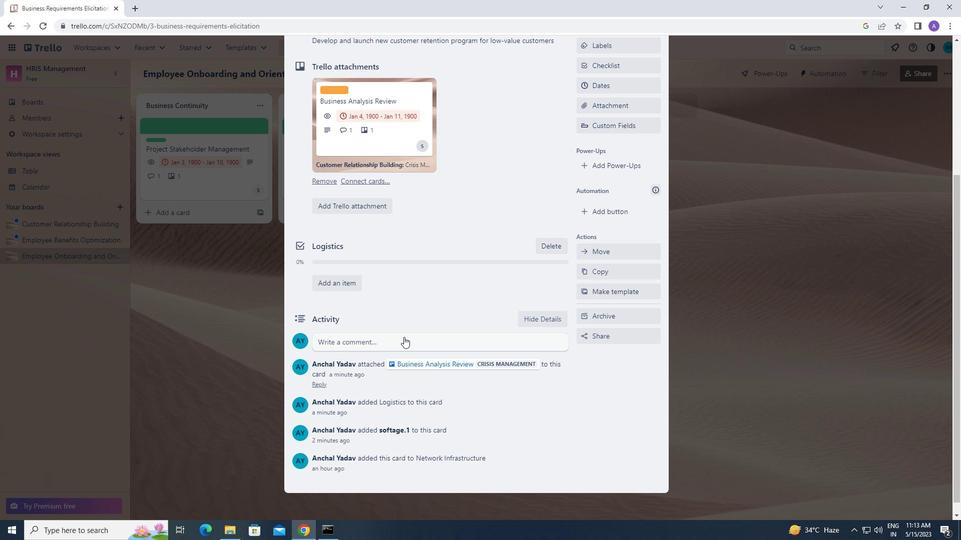 
Action: Mouse moved to (394, 331)
Screenshot: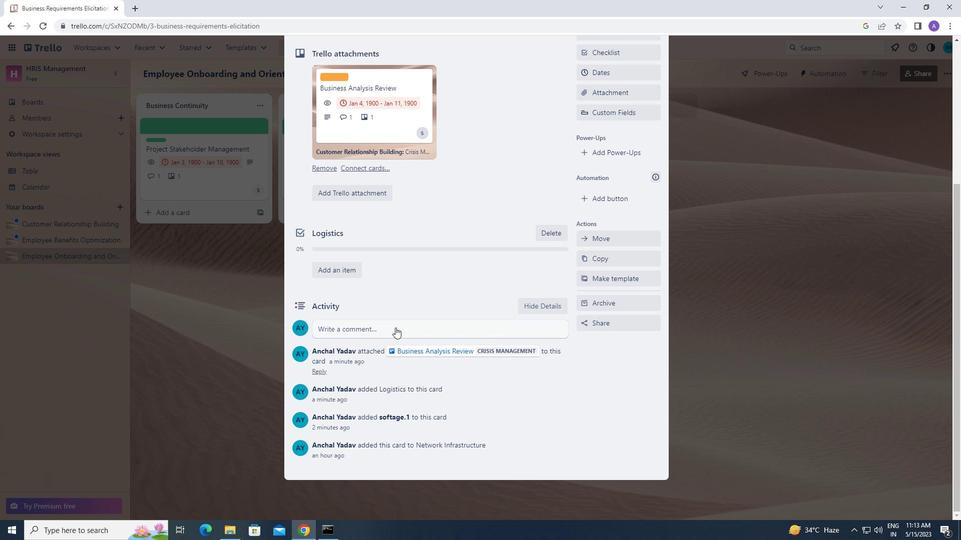 
Action: Mouse pressed left at (394, 331)
Screenshot: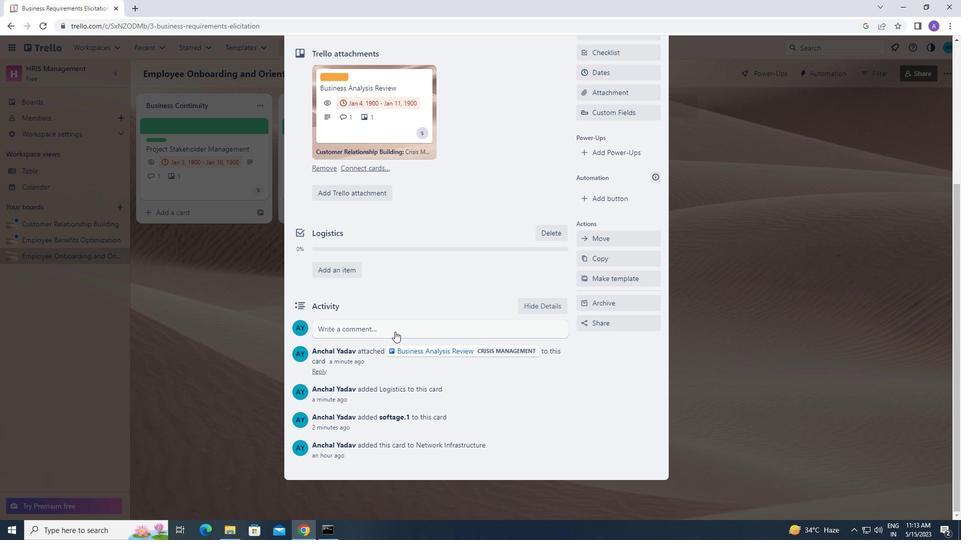 
Action: Mouse moved to (373, 357)
Screenshot: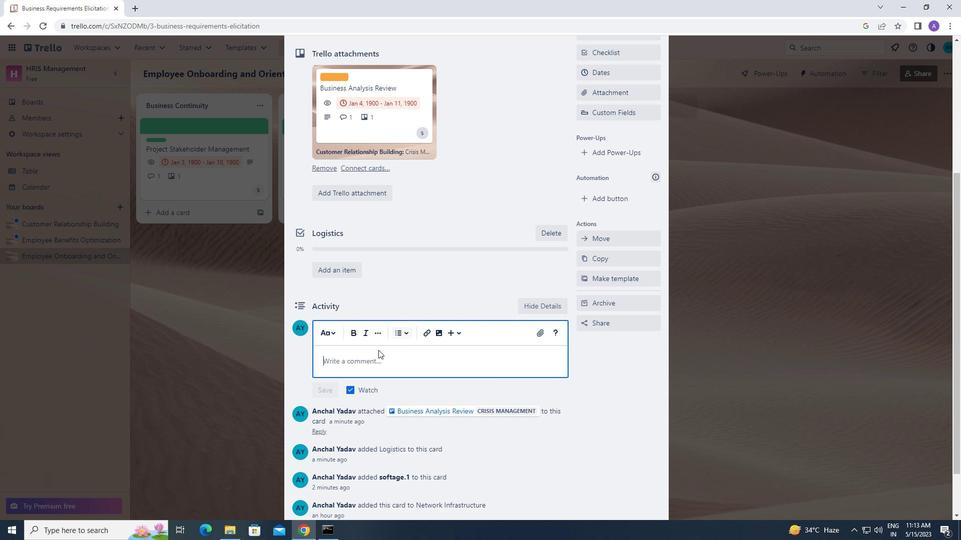 
Action: Mouse pressed left at (373, 357)
Screenshot: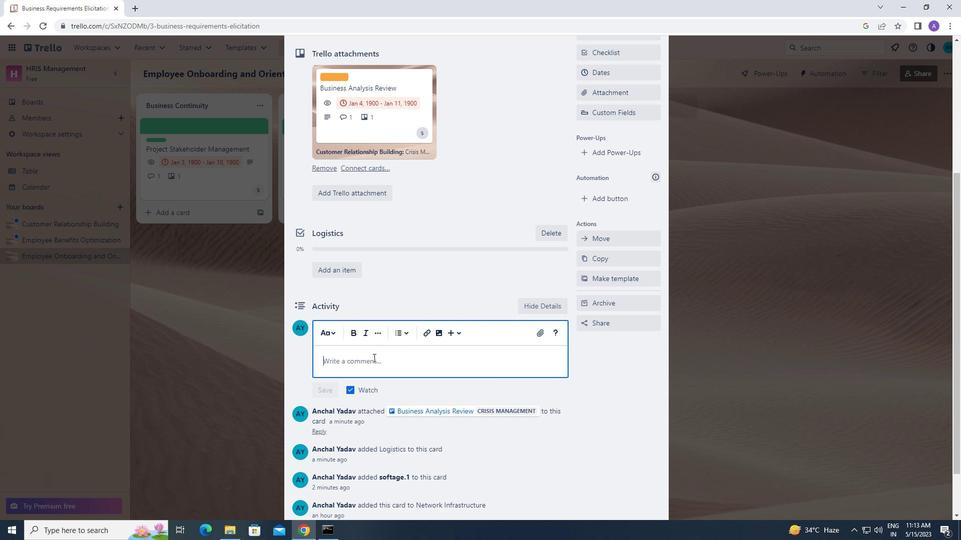 
Action: Mouse moved to (373, 357)
Screenshot: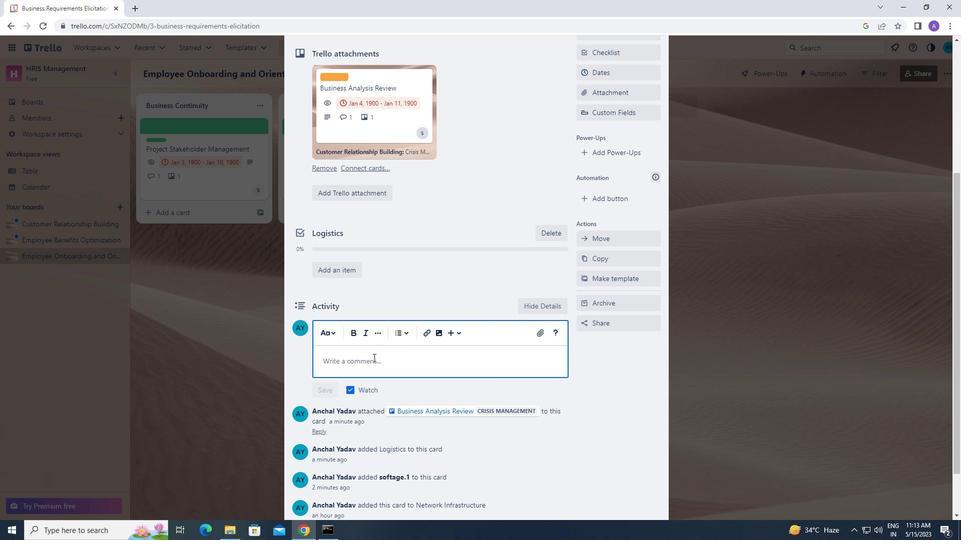 
Action: Key pressed <Key.caps_lock>g<Key.caps_lock>iven<Key.space>the<Key.space>potentia
Screenshot: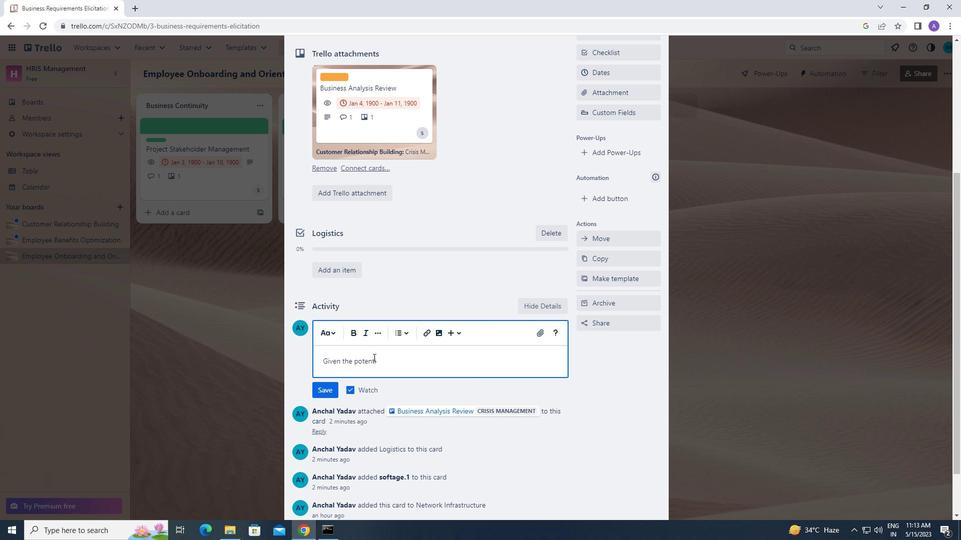 
Action: Mouse moved to (348, 337)
Screenshot: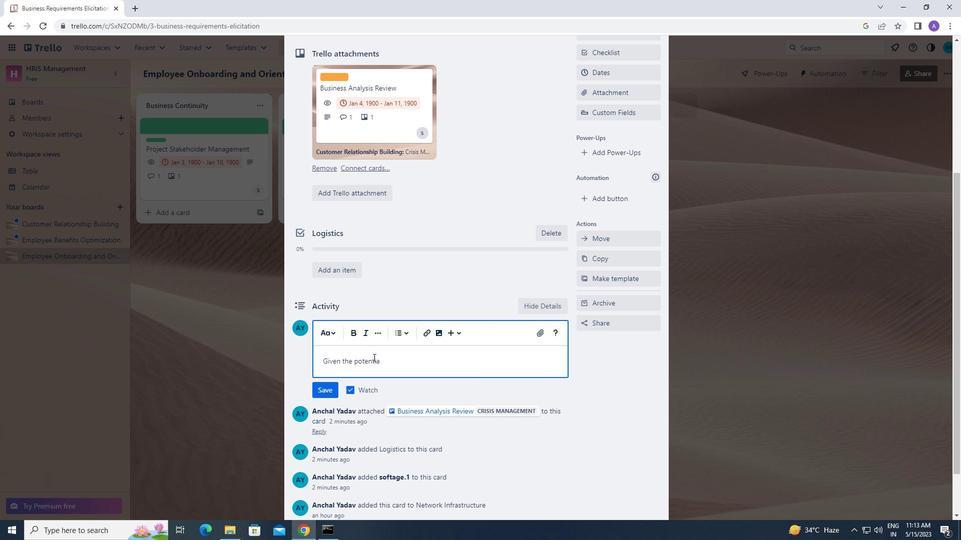 
Action: Key pressed l
Screenshot: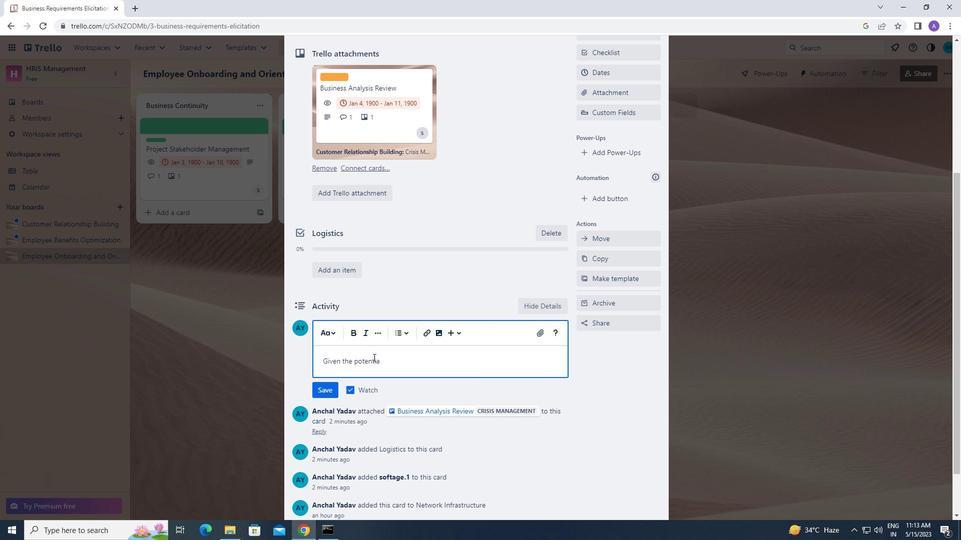
Action: Mouse moved to (371, 294)
Screenshot: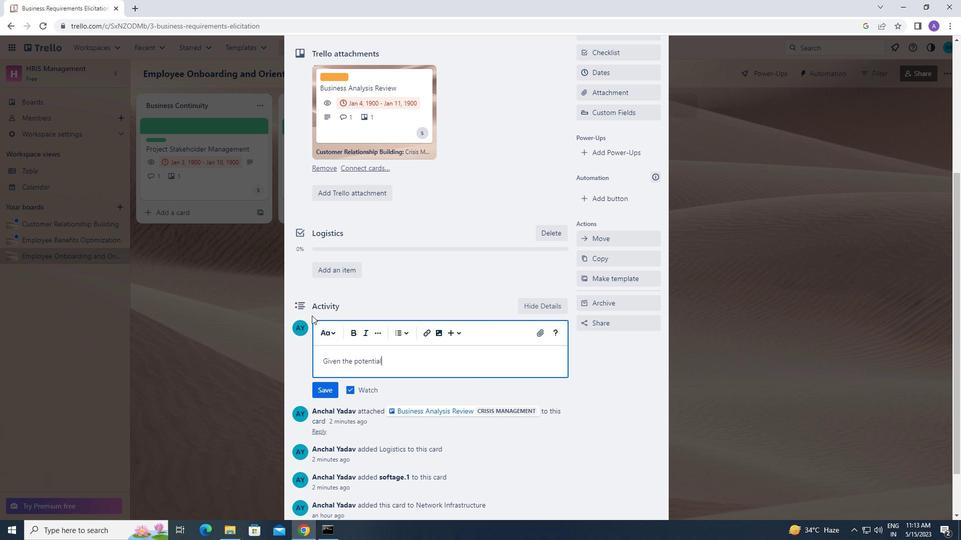 
Action: Key pressed <Key.space>risks<Key.space>involved<Key.space>with<Key.space>this<Key.space>tasks<Key.backspace>,<Key.space>let<Key.space>us<Key.space>make<Key.space>sure<Key.space>we<Key.space>have<Key.space>a<Key.space>solid<Key.space>plan<Key.space>in<Key.space>place<Key.space>to<Key.space>mitigate<Key.space>them
Screenshot: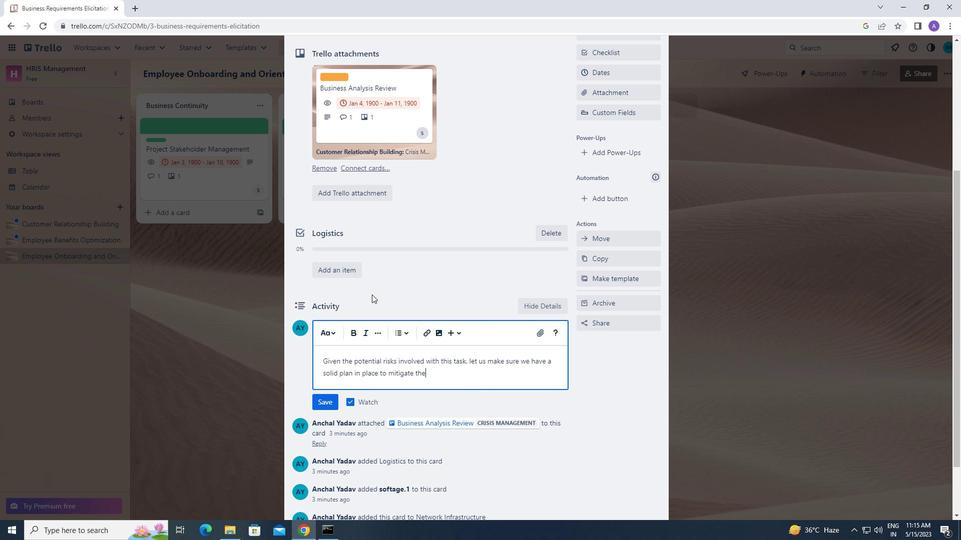 
Action: Mouse moved to (318, 404)
Screenshot: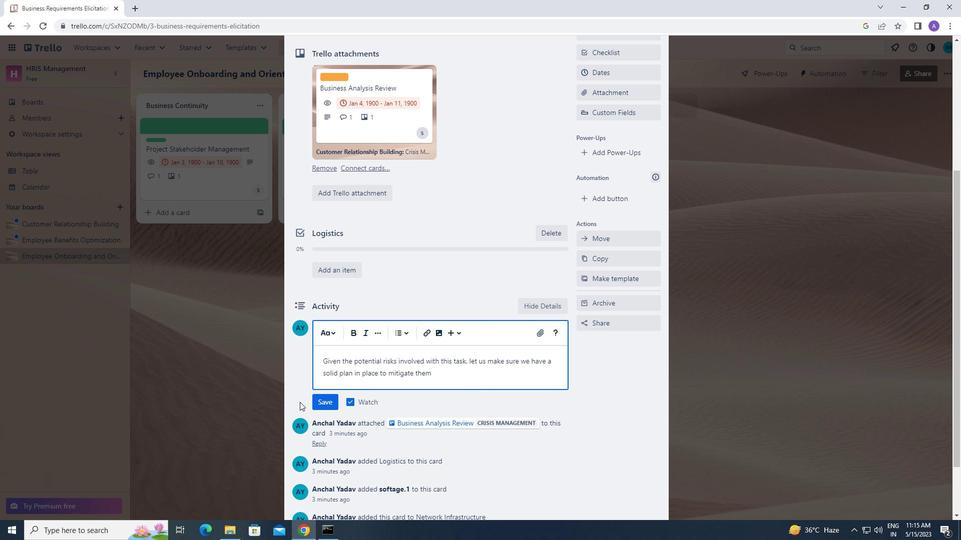 
Action: Mouse pressed left at (318, 404)
Screenshot: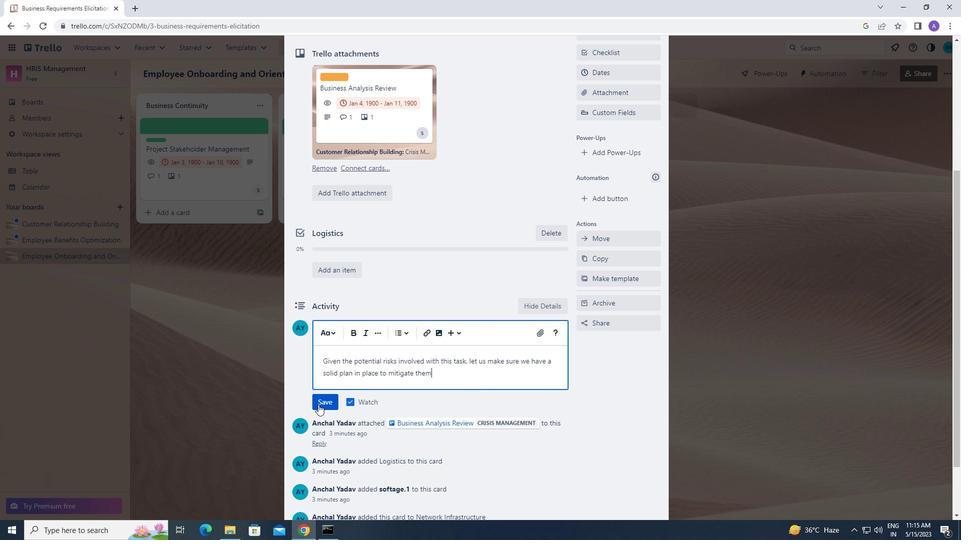 
Action: Mouse moved to (529, 252)
Screenshot: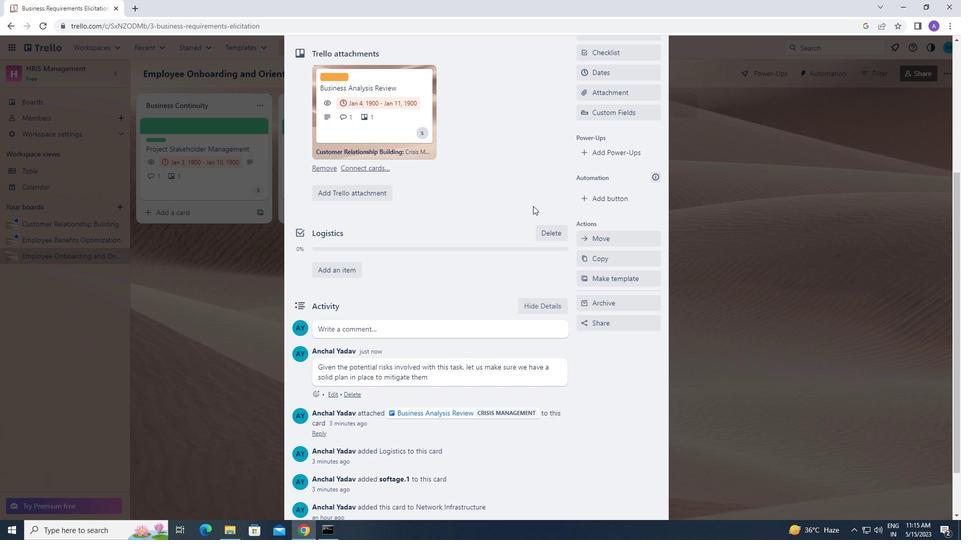 
Action: Mouse scrolled (529, 253) with delta (0, 0)
Screenshot: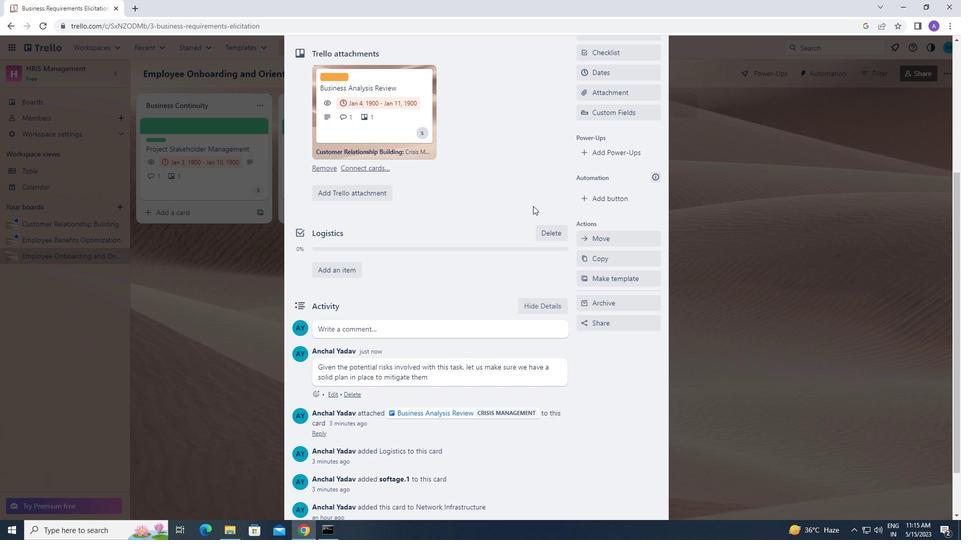 
Action: Mouse moved to (529, 253)
Screenshot: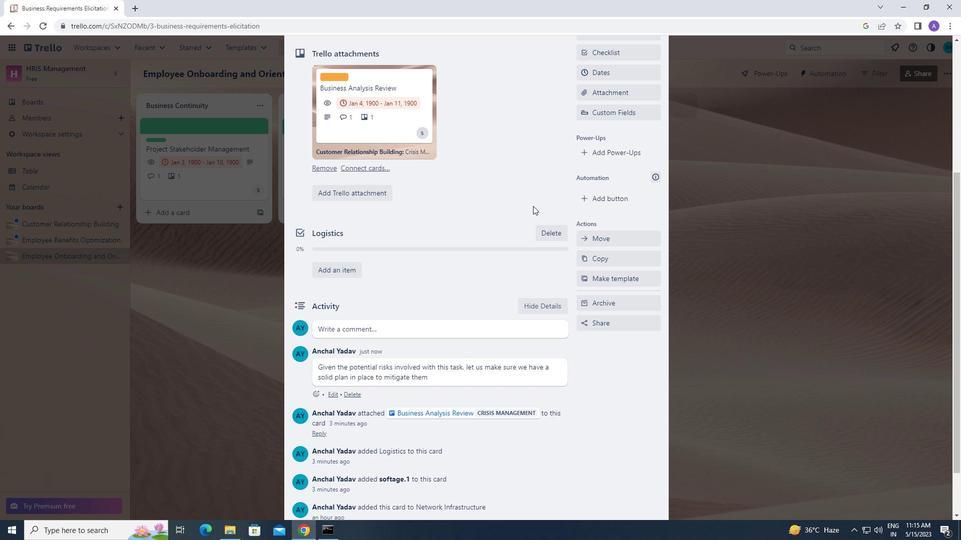 
Action: Mouse scrolled (529, 254) with delta (0, 0)
Screenshot: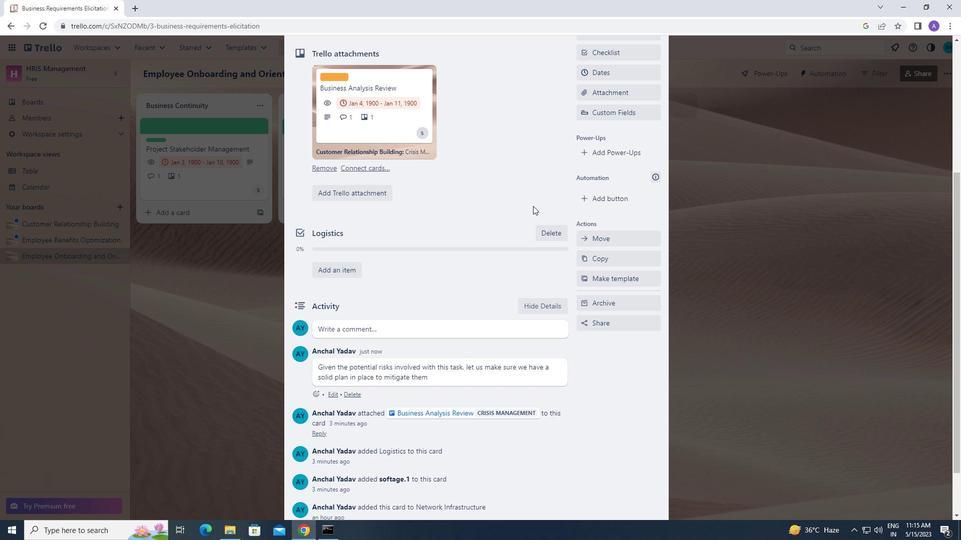 
Action: Mouse moved to (529, 254)
Screenshot: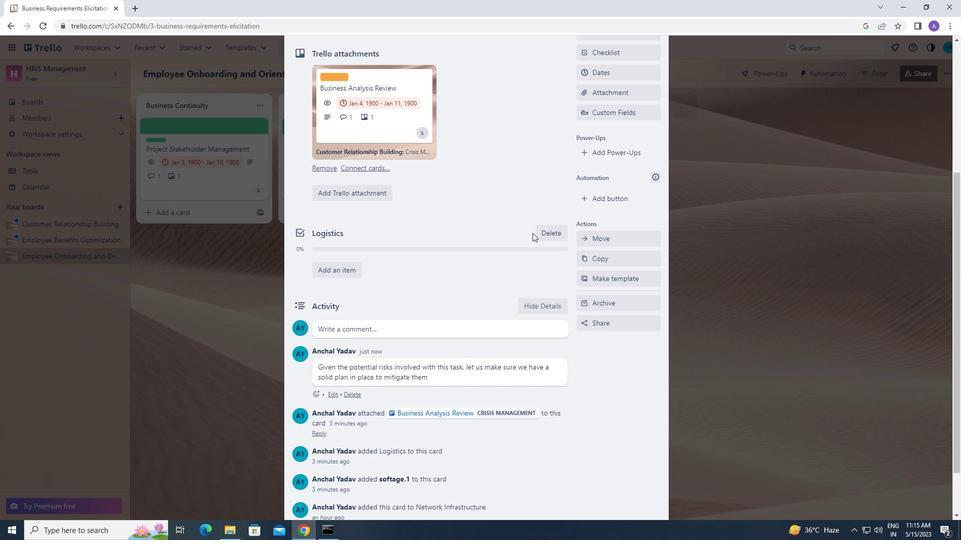 
Action: Mouse scrolled (529, 255) with delta (0, 0)
Screenshot: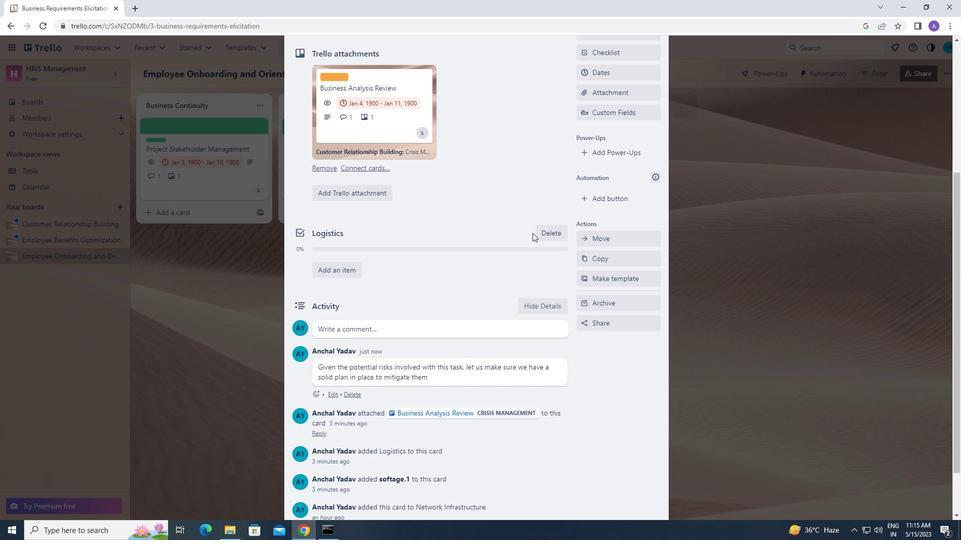 
Action: Mouse moved to (600, 224)
Screenshot: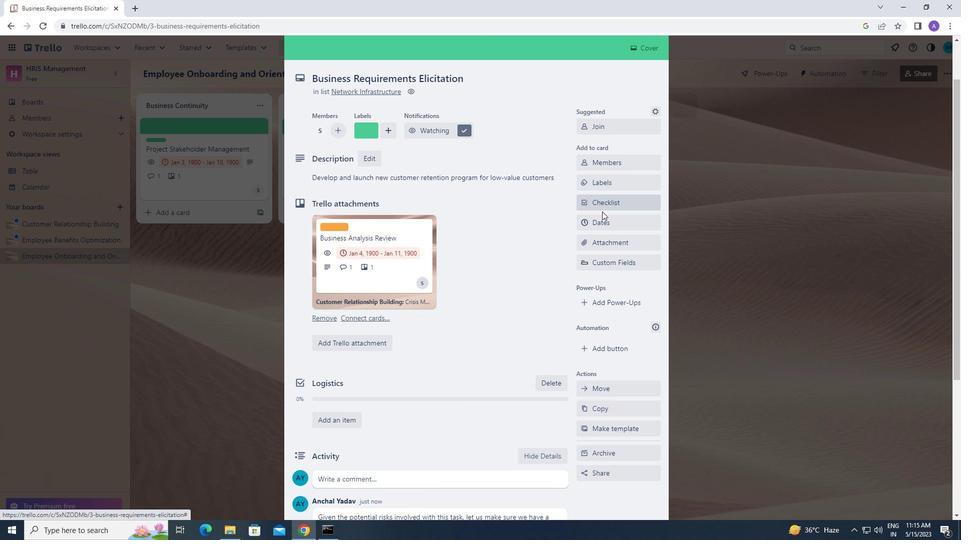 
Action: Mouse pressed left at (600, 224)
Screenshot: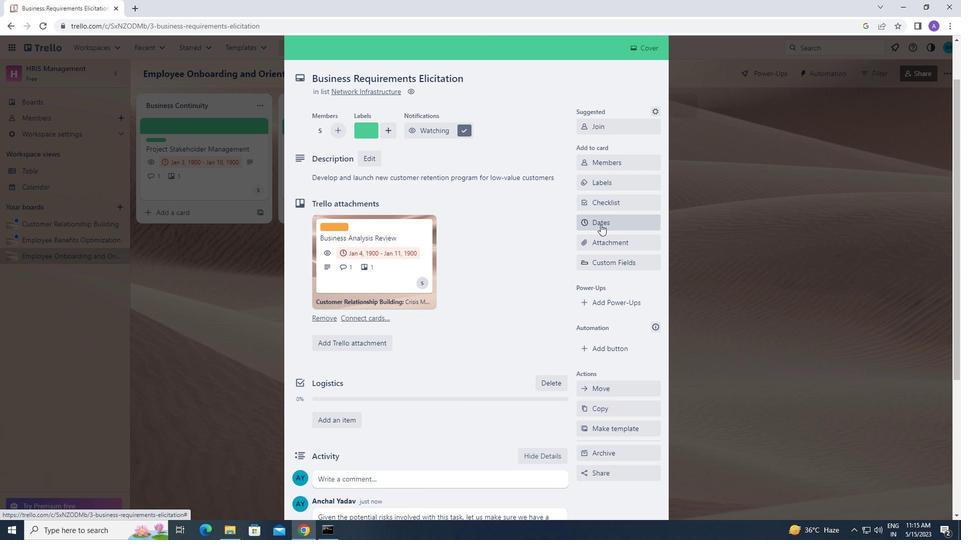 
Action: Mouse moved to (585, 255)
Screenshot: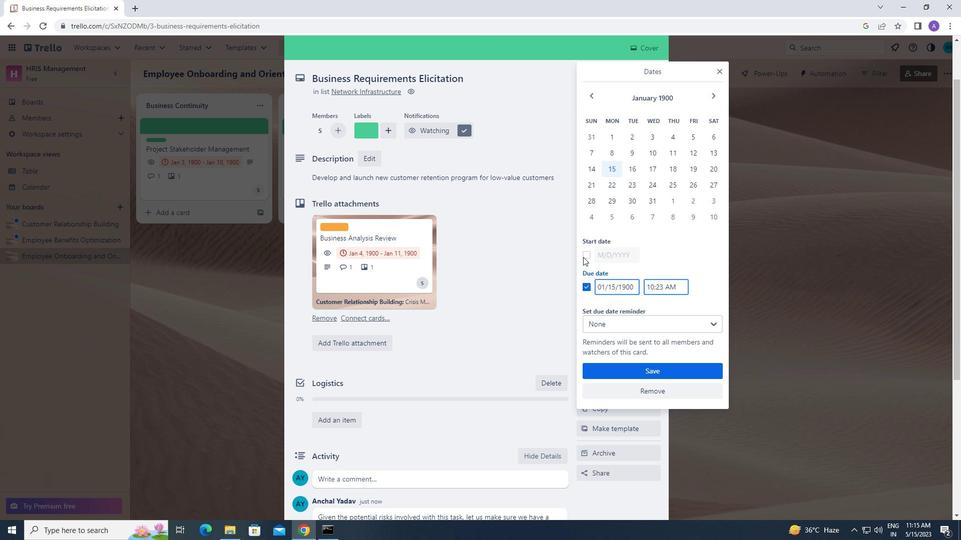 
Action: Mouse pressed left at (585, 255)
Screenshot: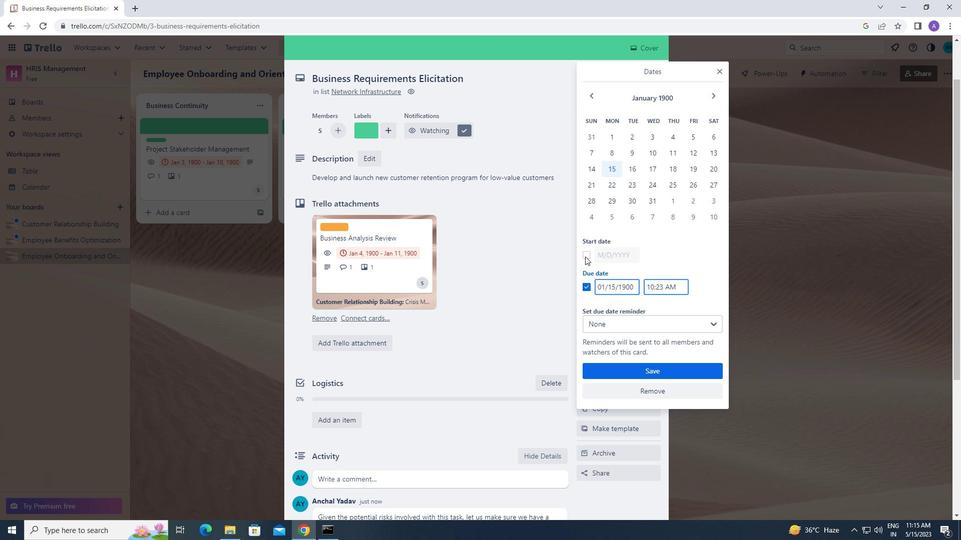 
Action: Mouse moved to (612, 253)
Screenshot: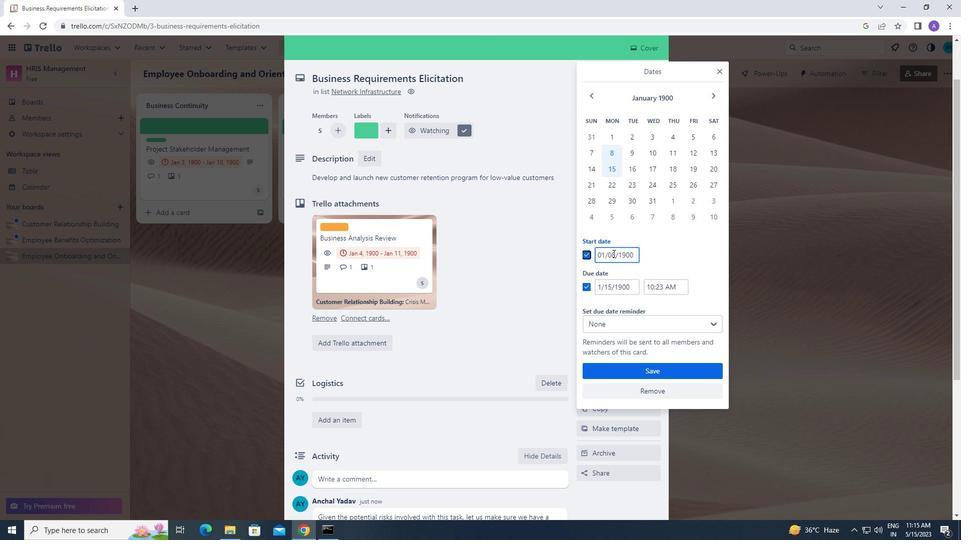 
Action: Mouse pressed left at (612, 253)
Screenshot: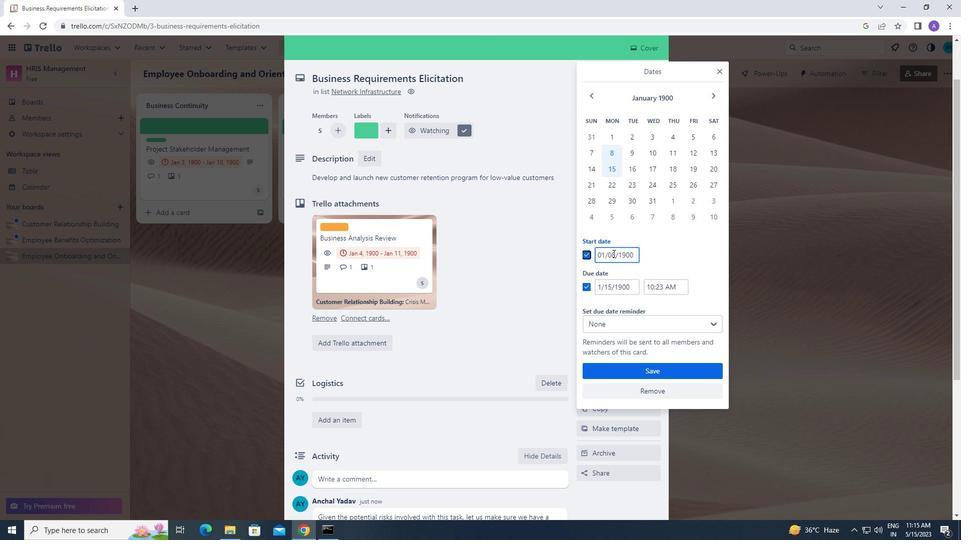 
Action: Mouse moved to (606, 255)
Screenshot: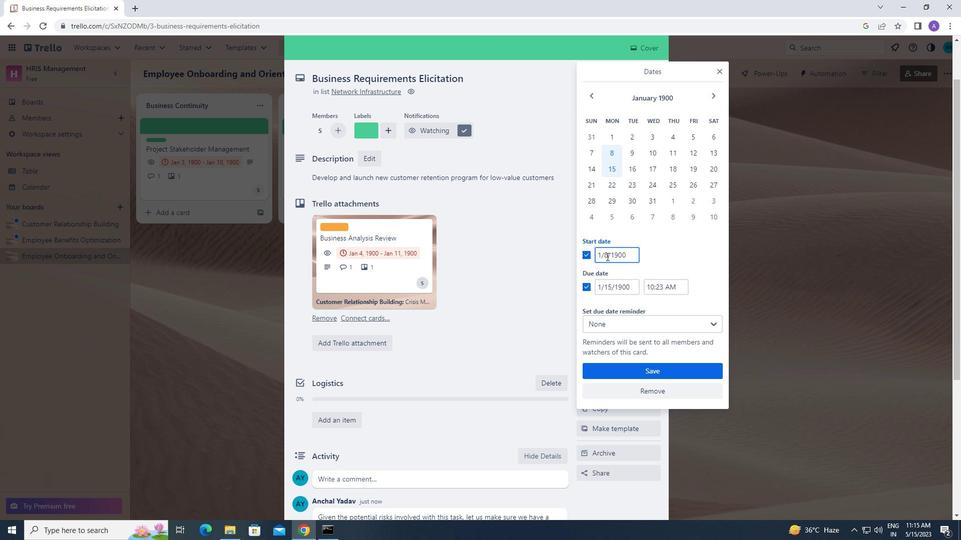 
Action: Mouse pressed left at (606, 255)
Screenshot: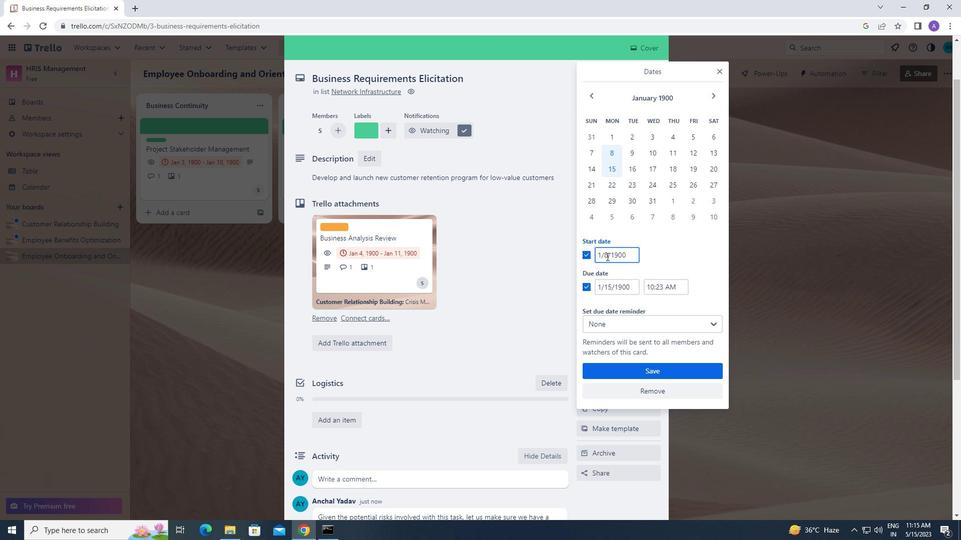 
Action: Mouse moved to (606, 254)
Screenshot: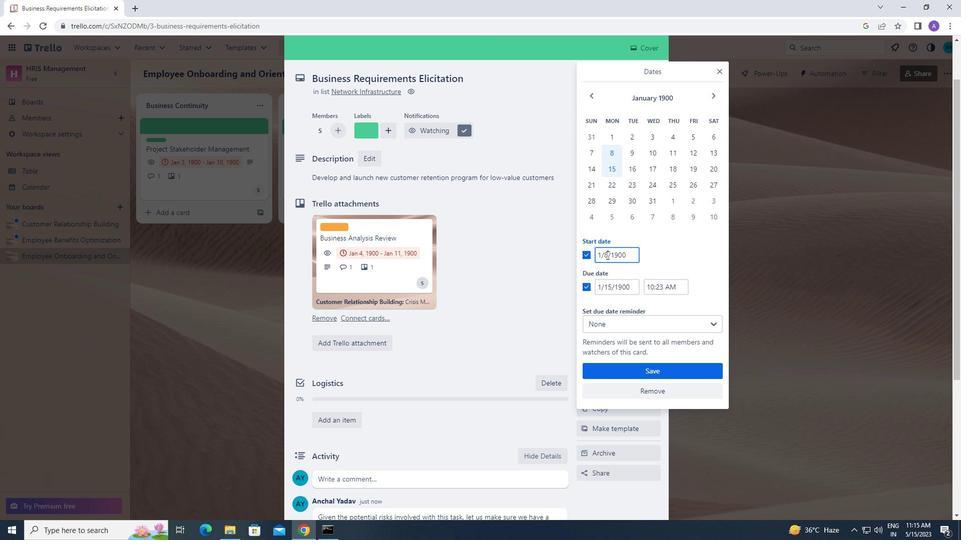 
Action: Key pressed <Key.backspace>09
Screenshot: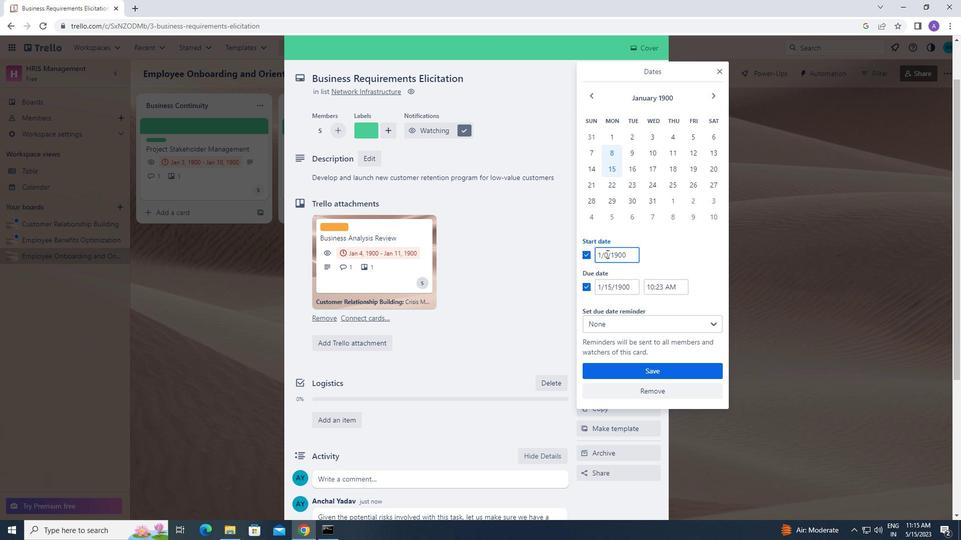 
Action: Mouse moved to (612, 286)
Screenshot: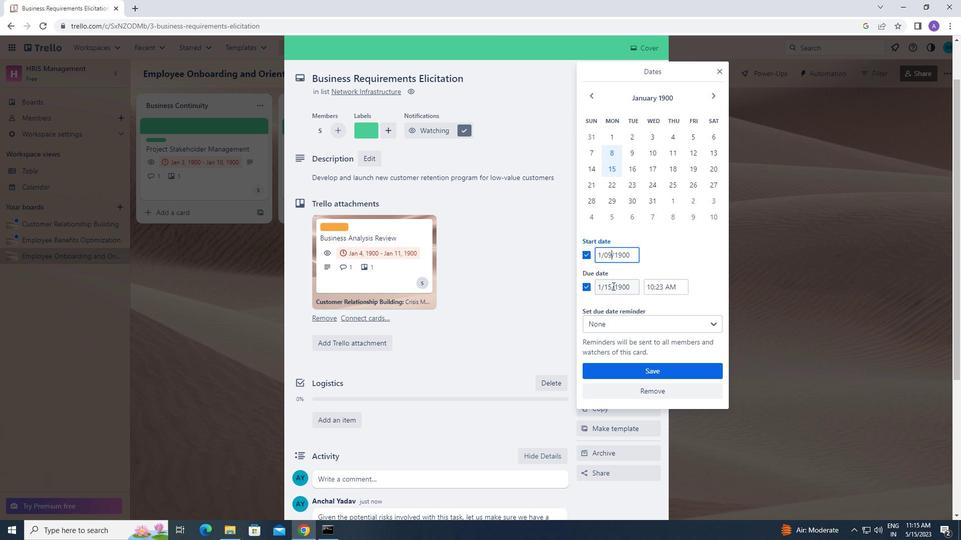 
Action: Mouse pressed left at (612, 286)
Screenshot: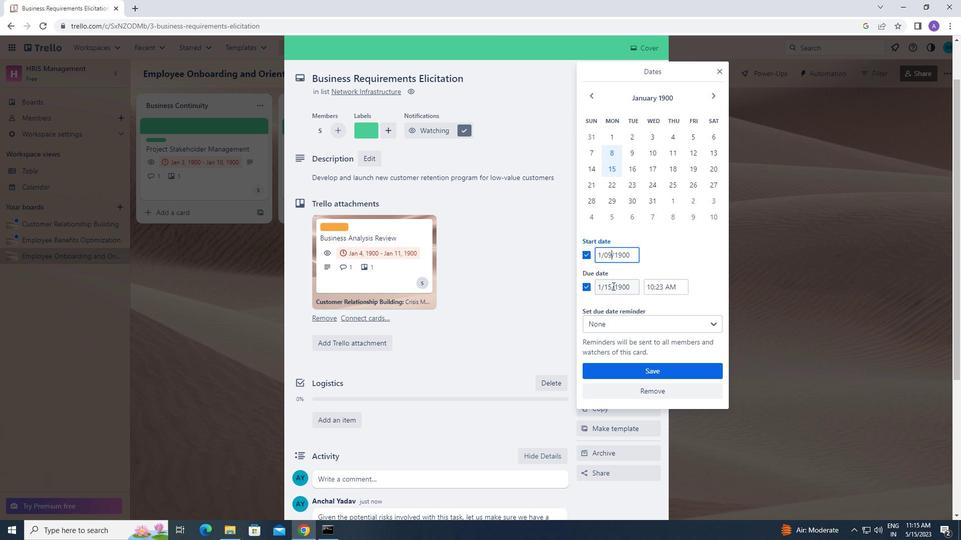 
Action: Mouse moved to (609, 286)
Screenshot: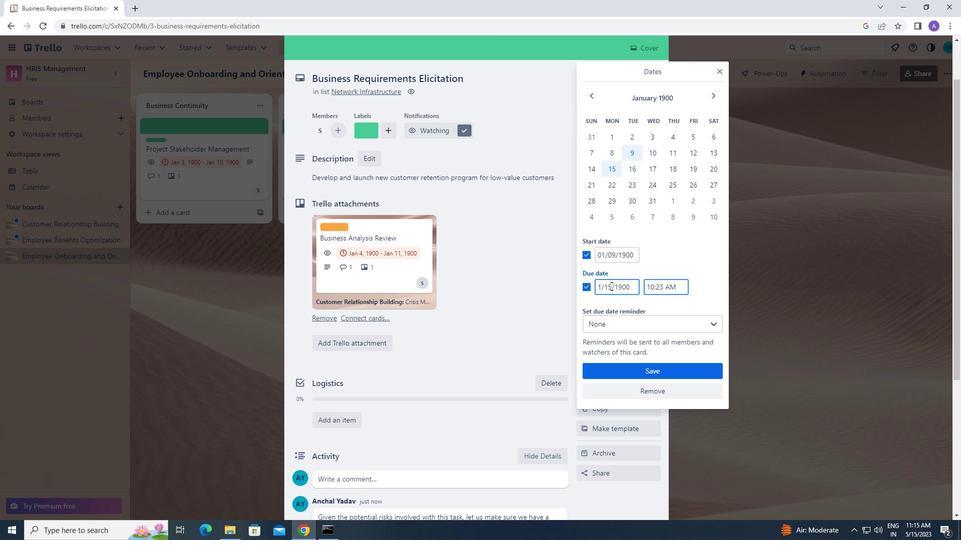 
Action: Key pressed <Key.backspace>6
Screenshot: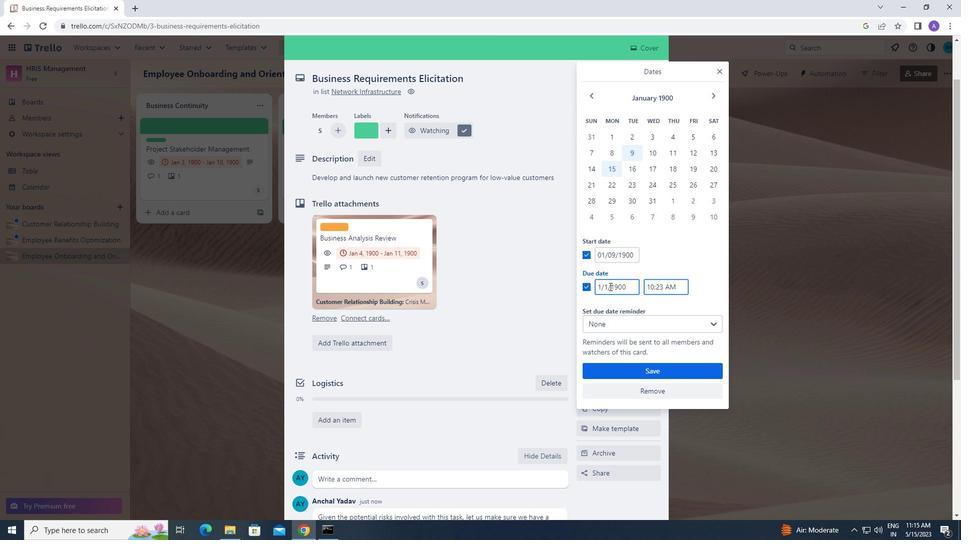 
Action: Mouse moved to (599, 369)
Screenshot: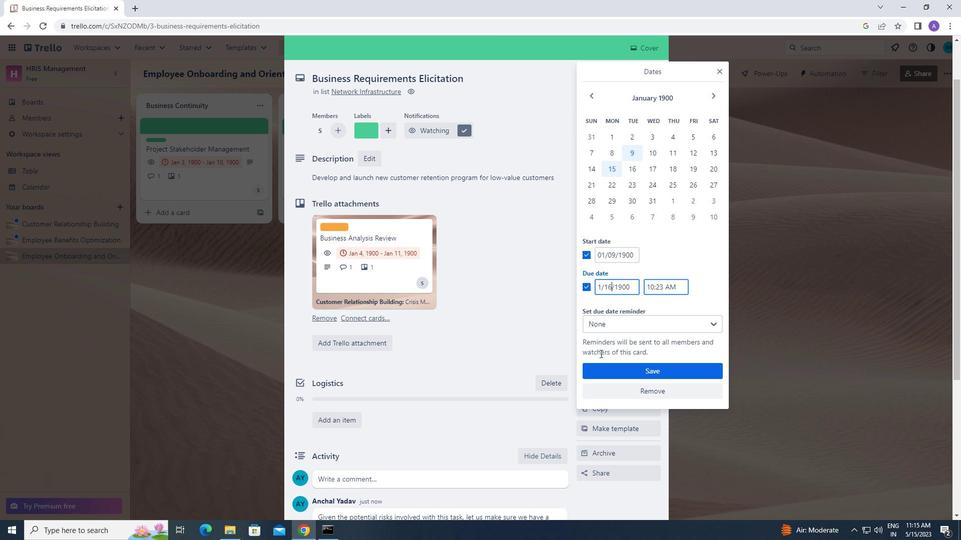 
Action: Mouse pressed left at (599, 369)
Screenshot: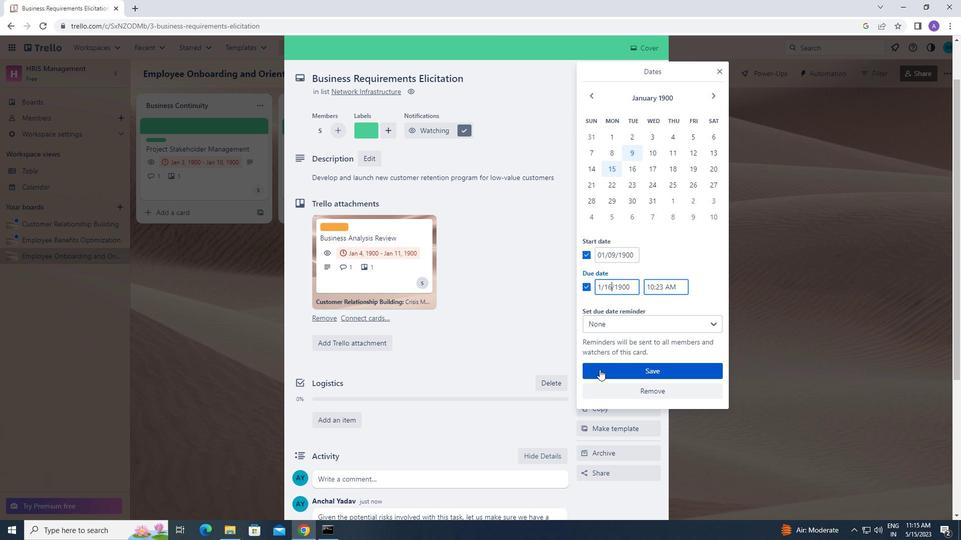 
